 Task: Add Sprouts Strawberry Fruit Spread to the cart.
Action: Mouse moved to (22, 94)
Screenshot: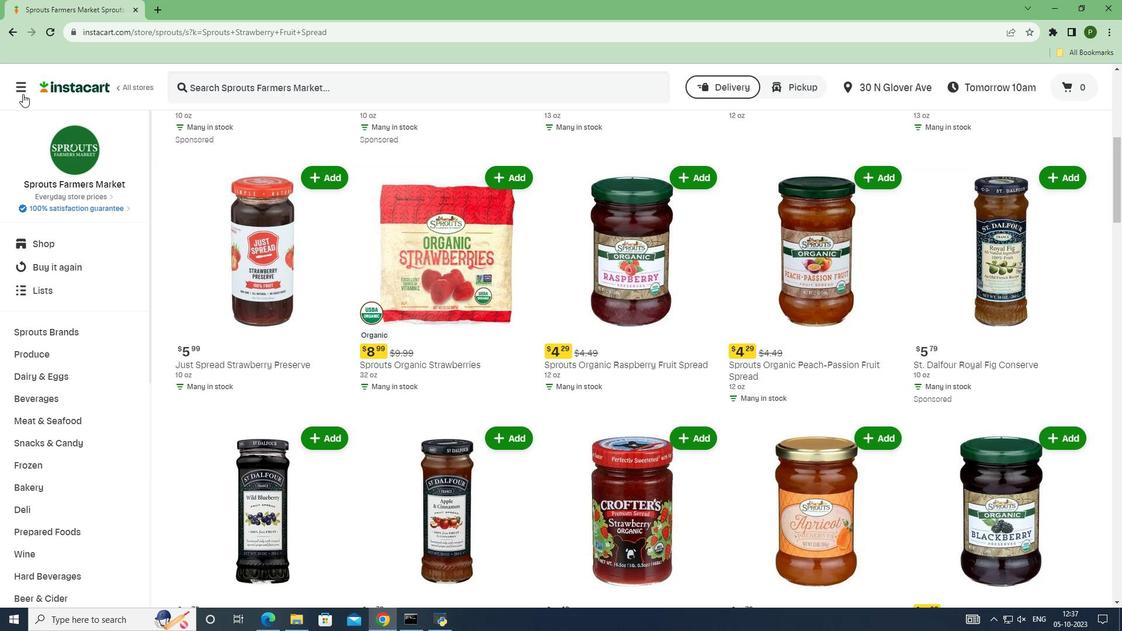 
Action: Mouse pressed left at (22, 94)
Screenshot: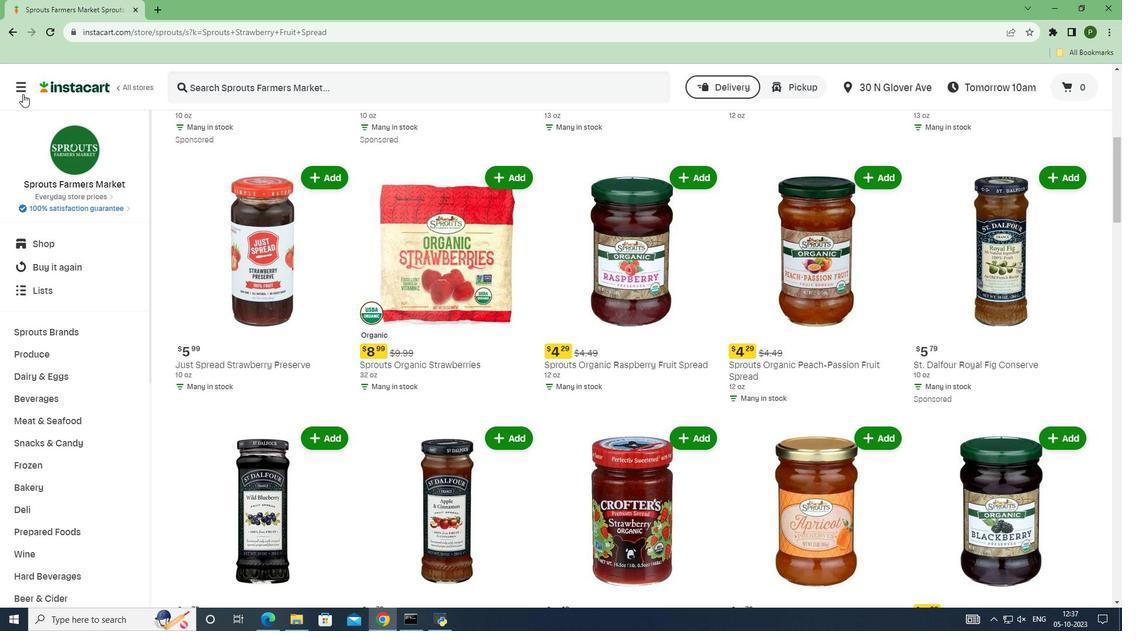 
Action: Mouse moved to (23, 175)
Screenshot: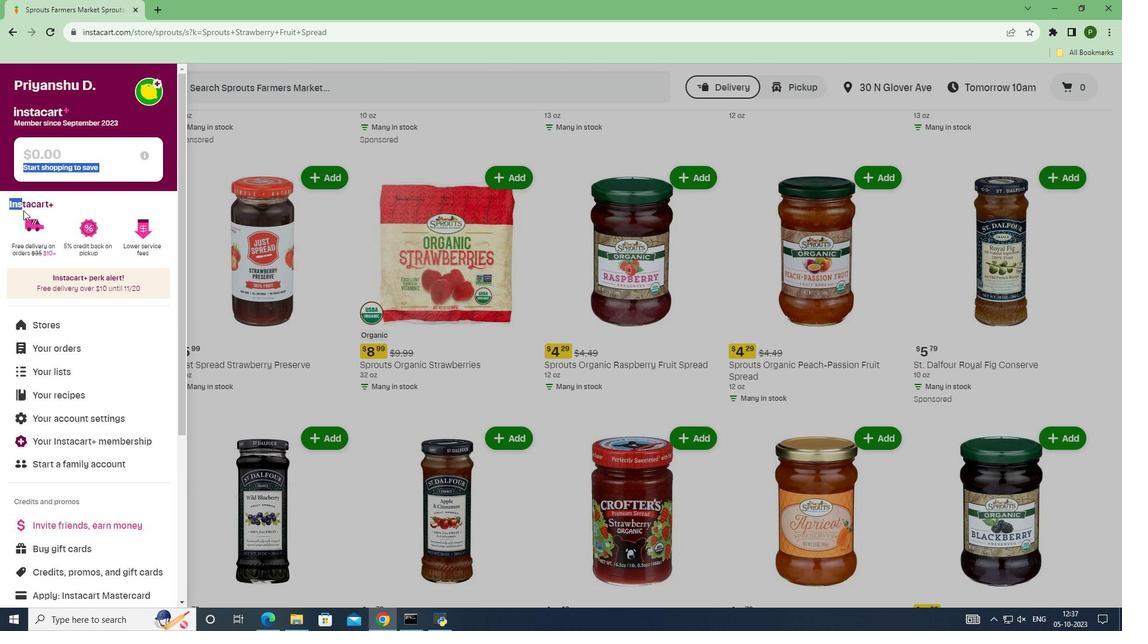 
Action: Mouse pressed left at (23, 175)
Screenshot: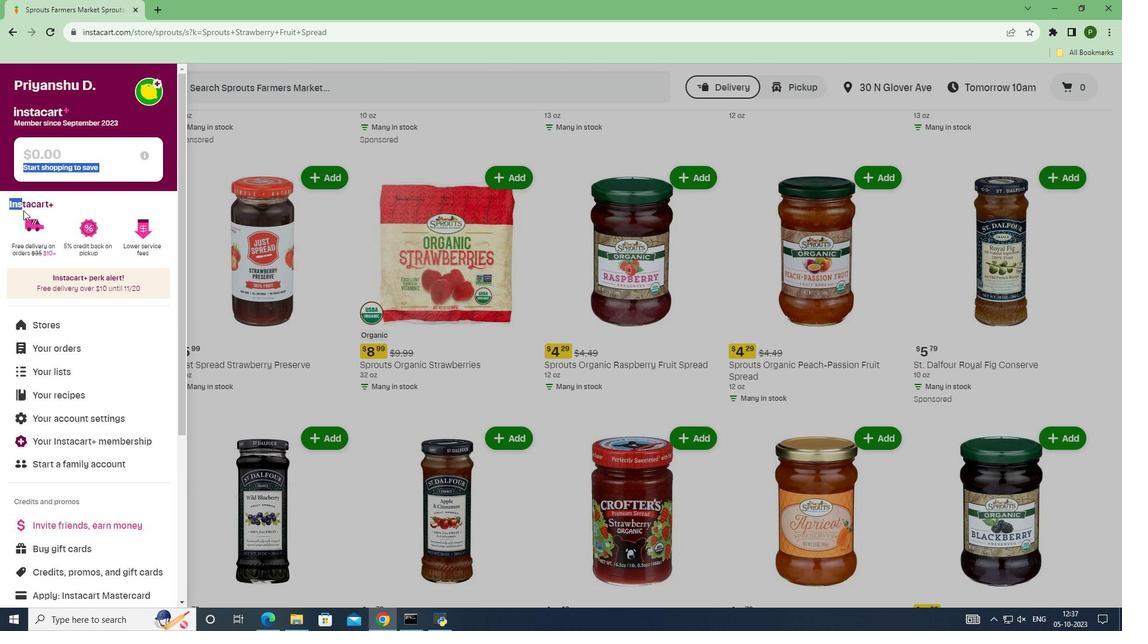 
Action: Mouse moved to (22, 324)
Screenshot: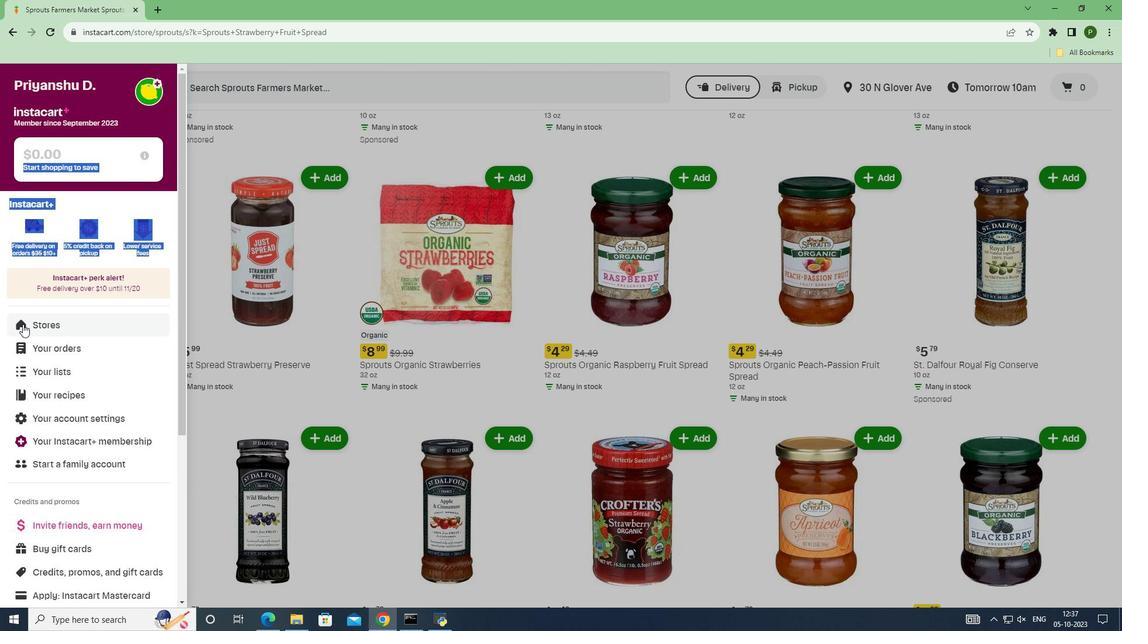 
Action: Mouse pressed left at (22, 324)
Screenshot: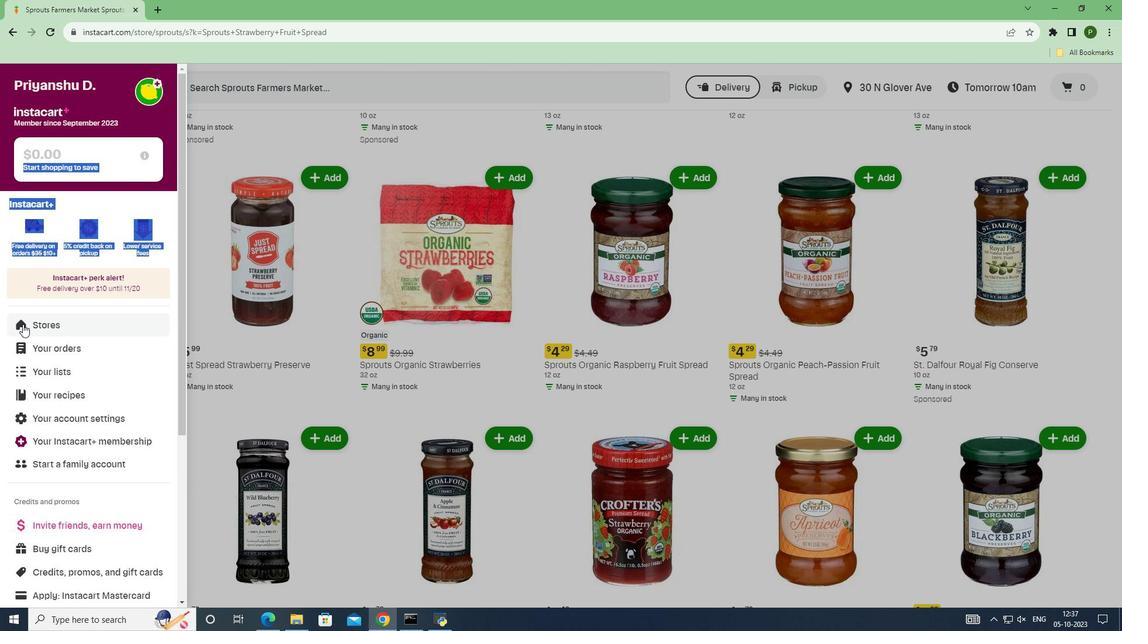 
Action: Mouse moved to (266, 142)
Screenshot: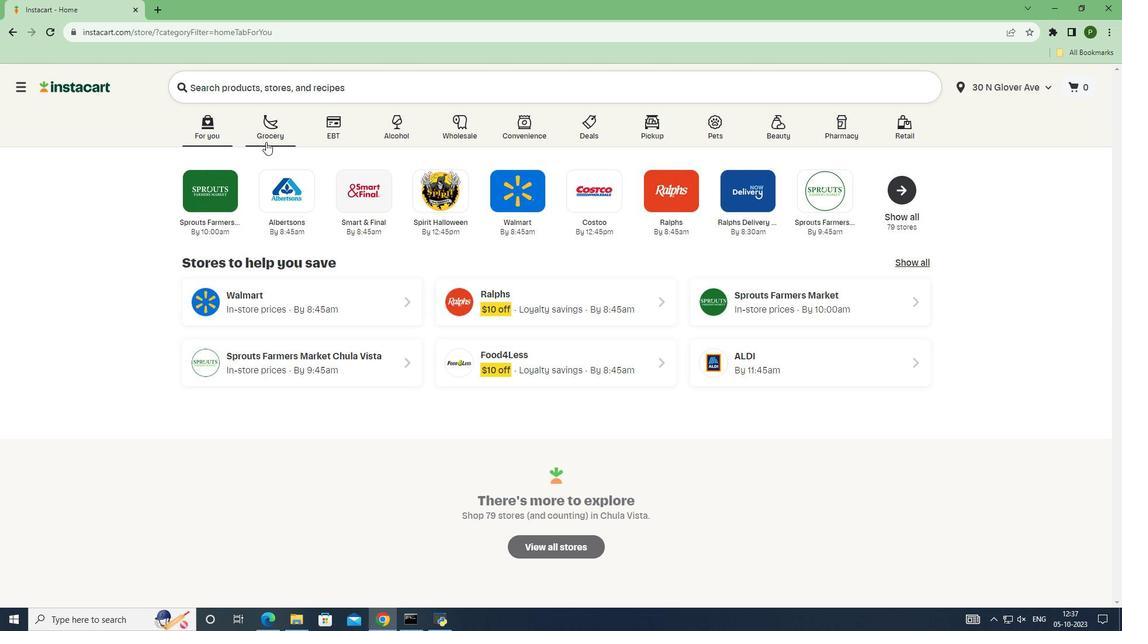 
Action: Mouse pressed left at (266, 142)
Screenshot: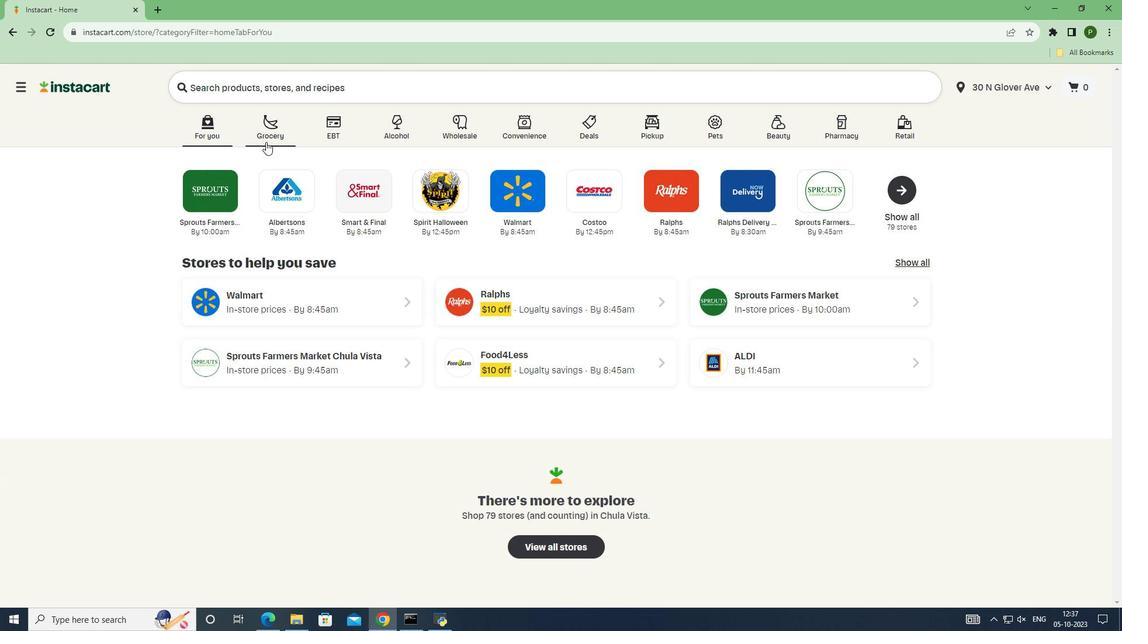 
Action: Mouse moved to (704, 262)
Screenshot: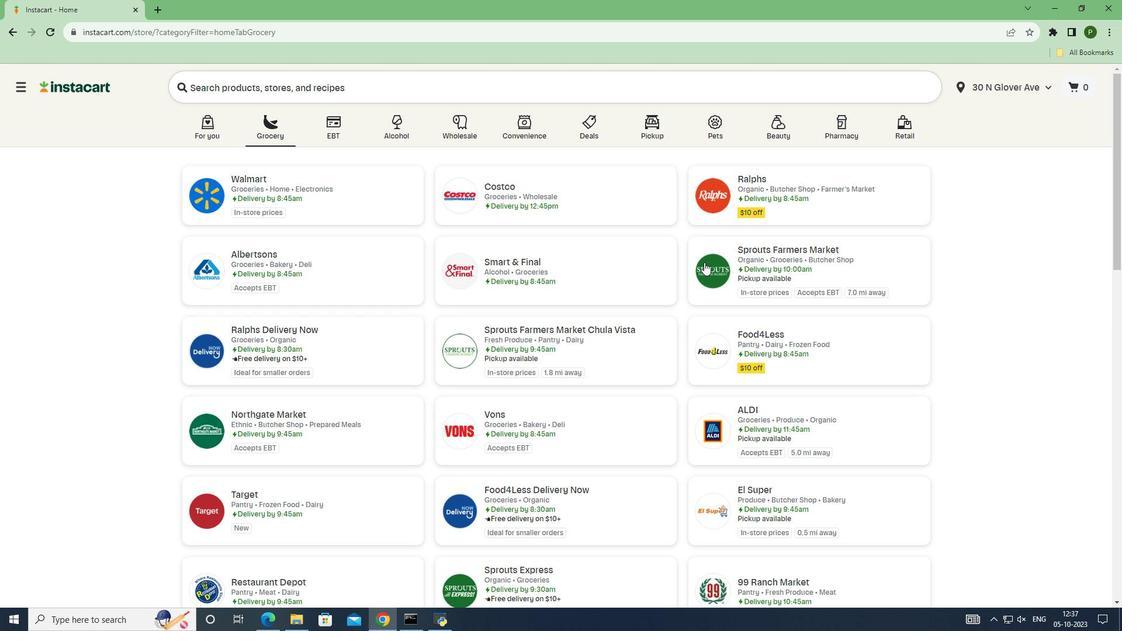 
Action: Mouse pressed left at (704, 262)
Screenshot: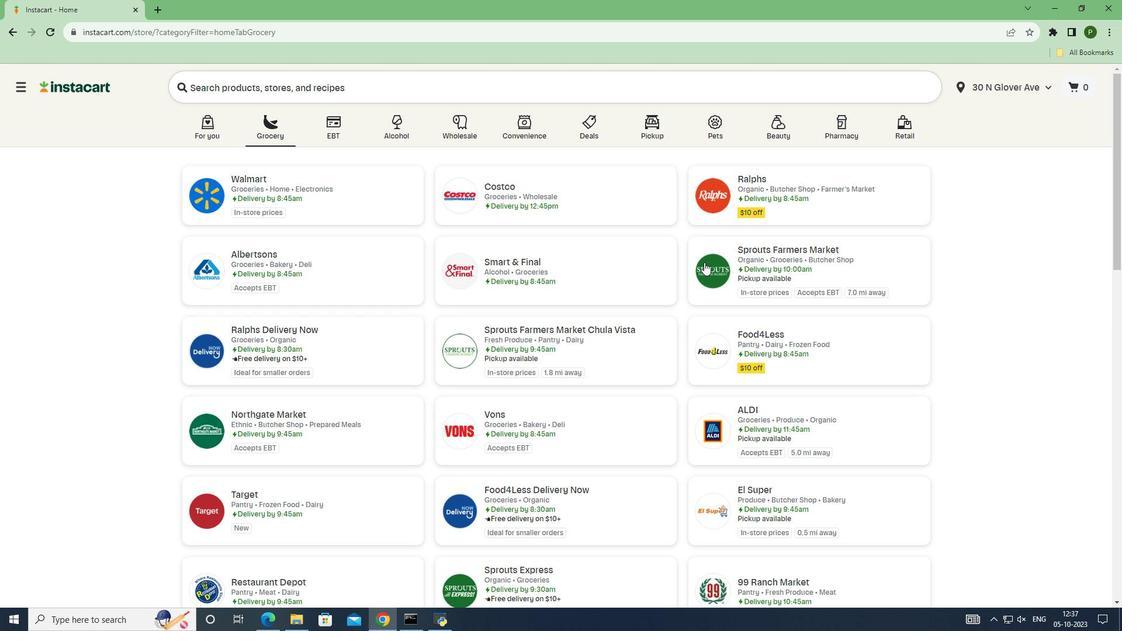 
Action: Mouse moved to (80, 333)
Screenshot: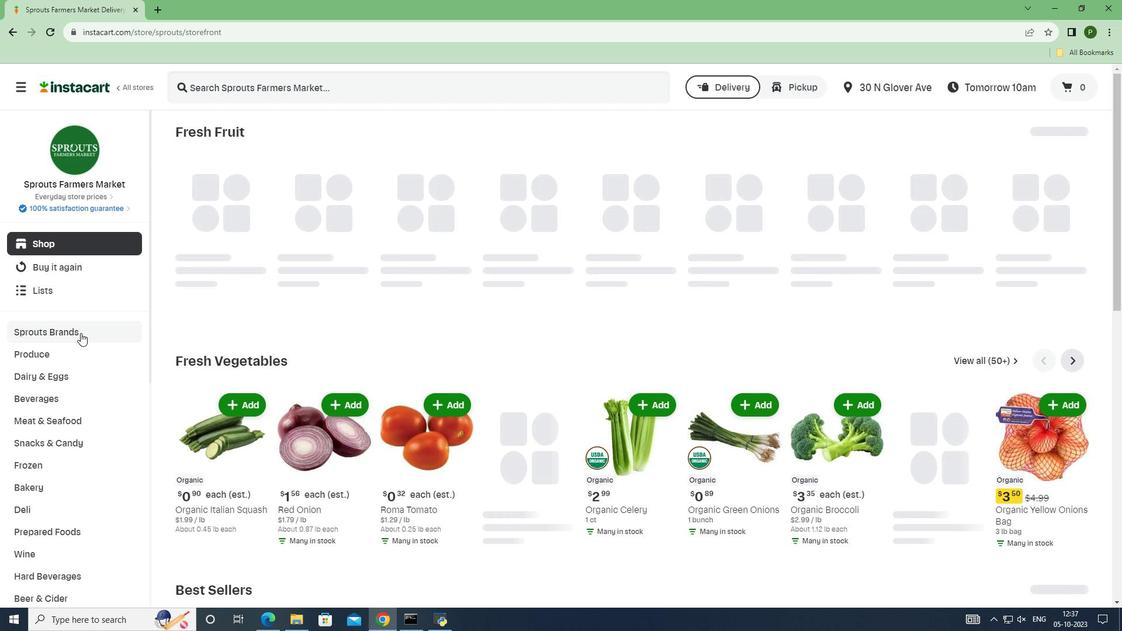 
Action: Mouse pressed left at (80, 333)
Screenshot: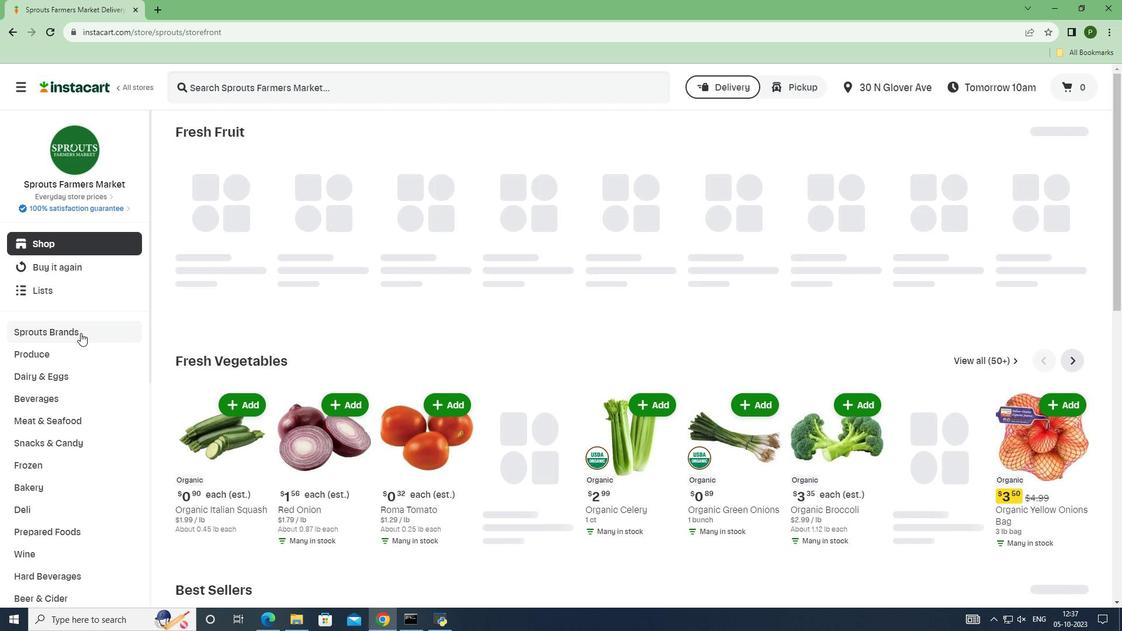 
Action: Mouse pressed left at (80, 333)
Screenshot: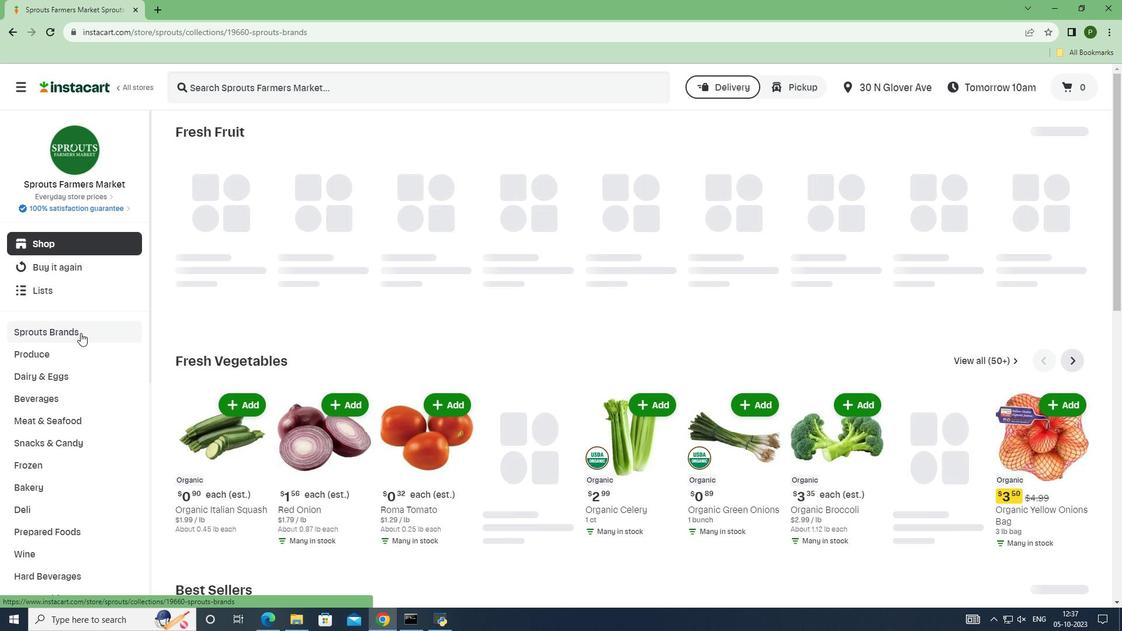 
Action: Mouse moved to (61, 420)
Screenshot: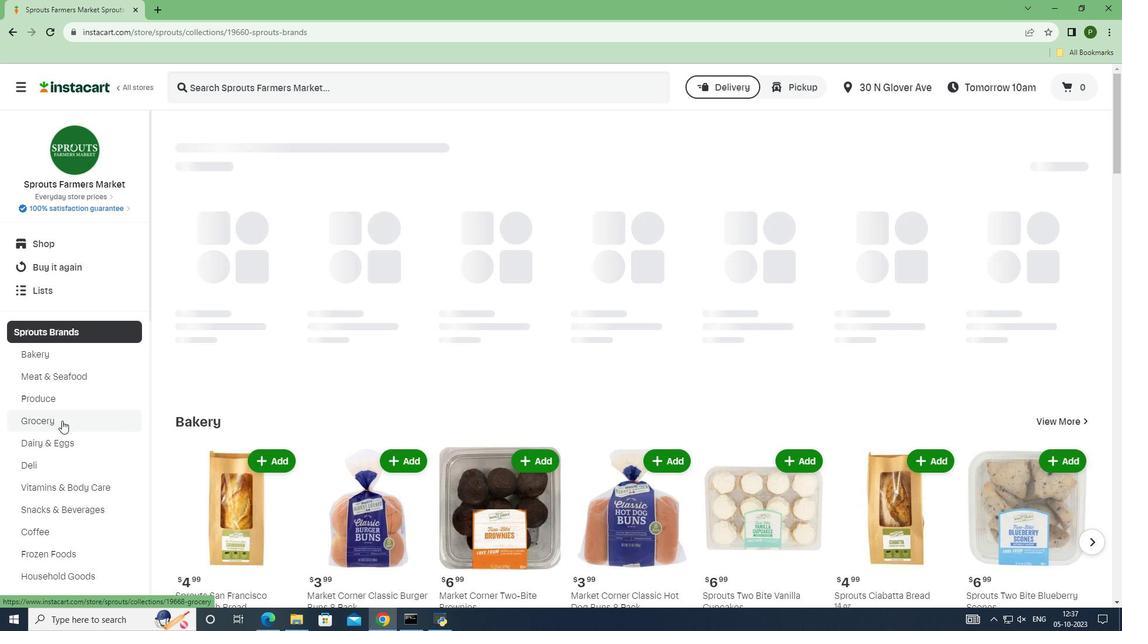 
Action: Mouse pressed left at (61, 420)
Screenshot: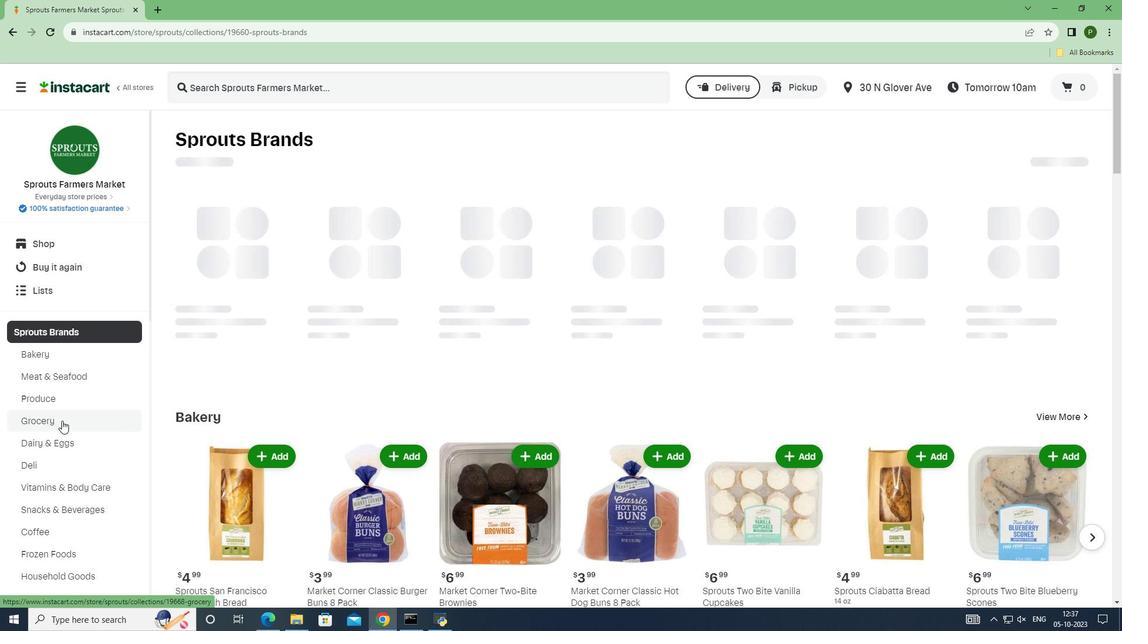 
Action: Mouse moved to (231, 260)
Screenshot: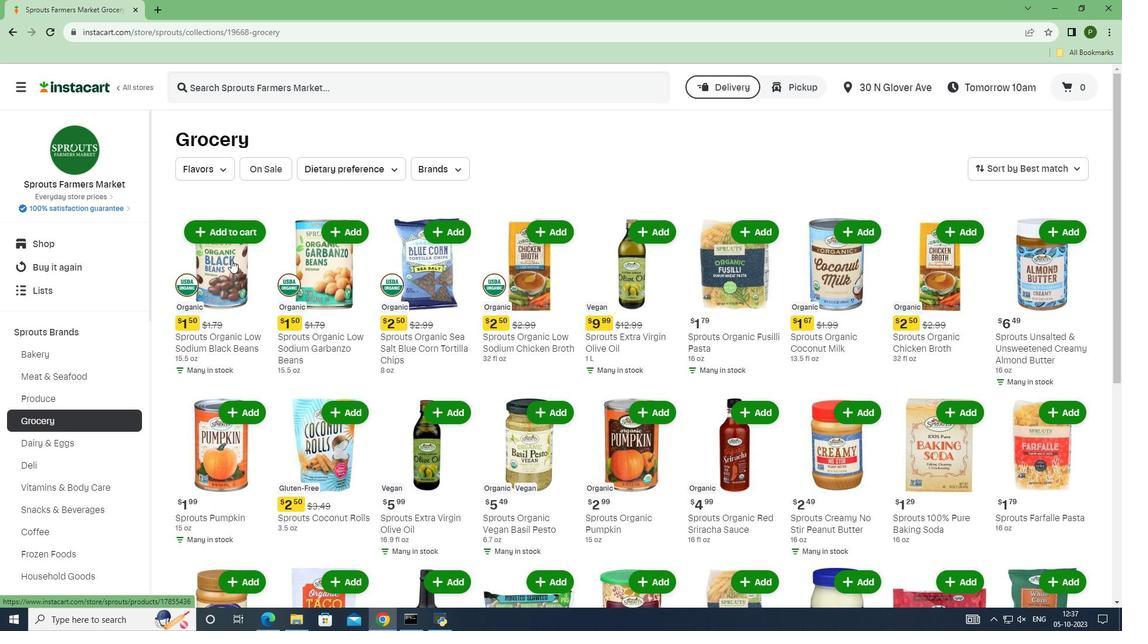 
Action: Mouse scrolled (231, 259) with delta (0, 0)
Screenshot: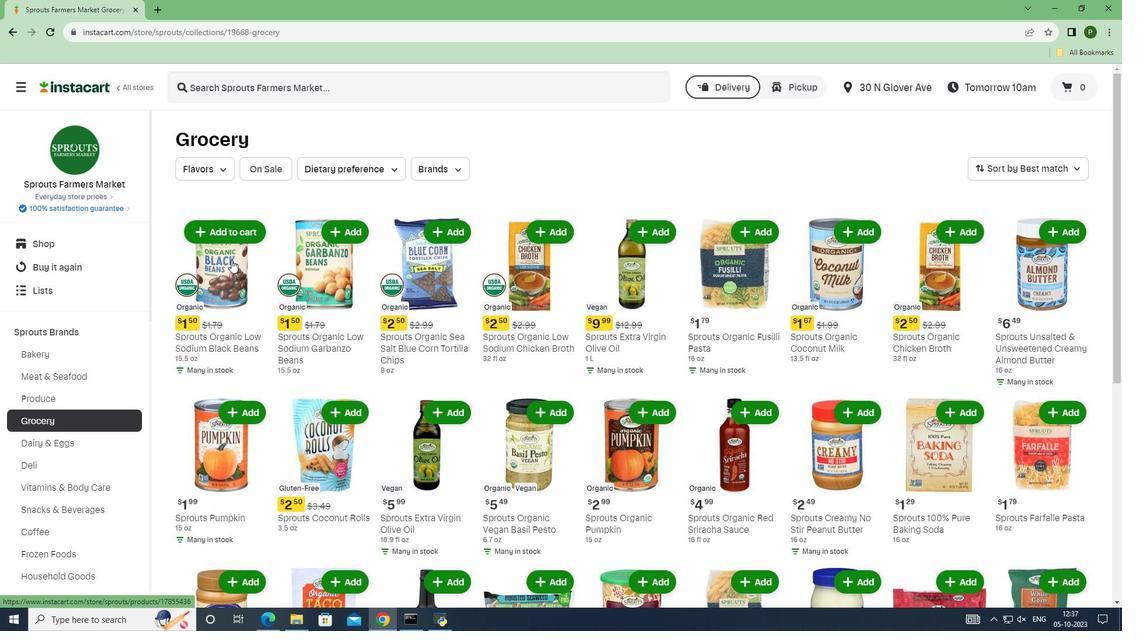 
Action: Mouse scrolled (231, 259) with delta (0, 0)
Screenshot: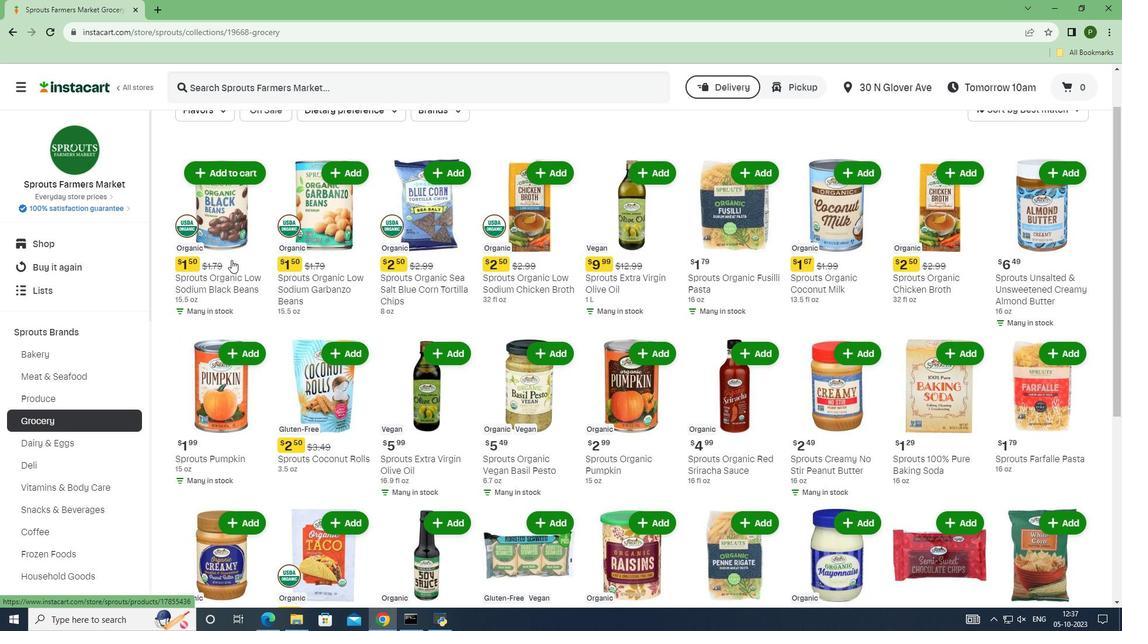 
Action: Mouse scrolled (231, 259) with delta (0, 0)
Screenshot: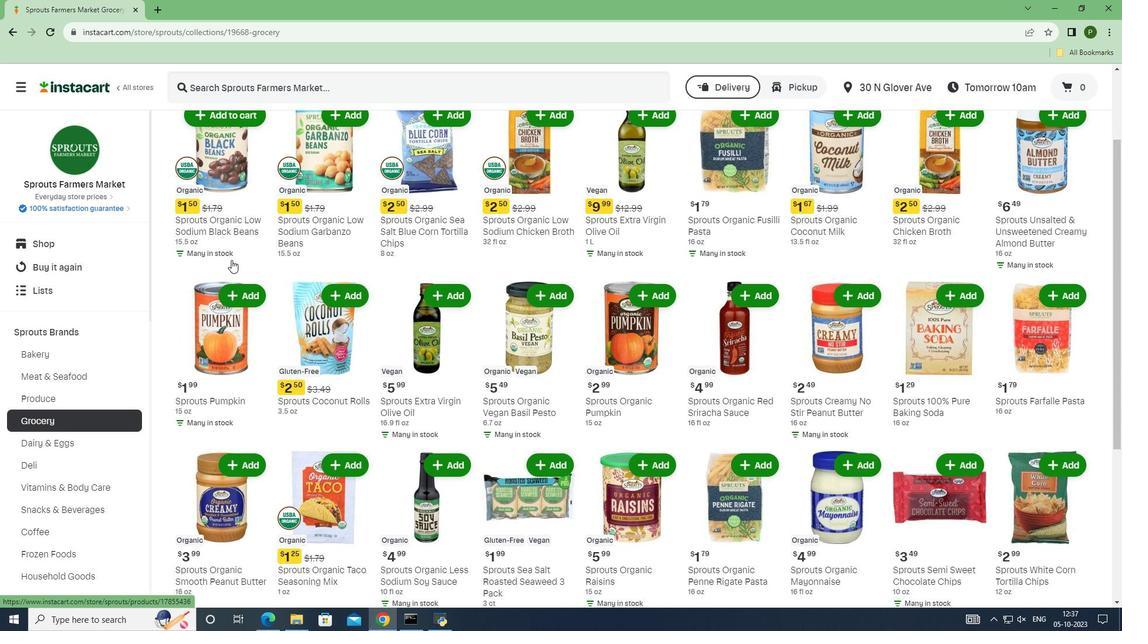 
Action: Mouse scrolled (231, 259) with delta (0, 0)
Screenshot: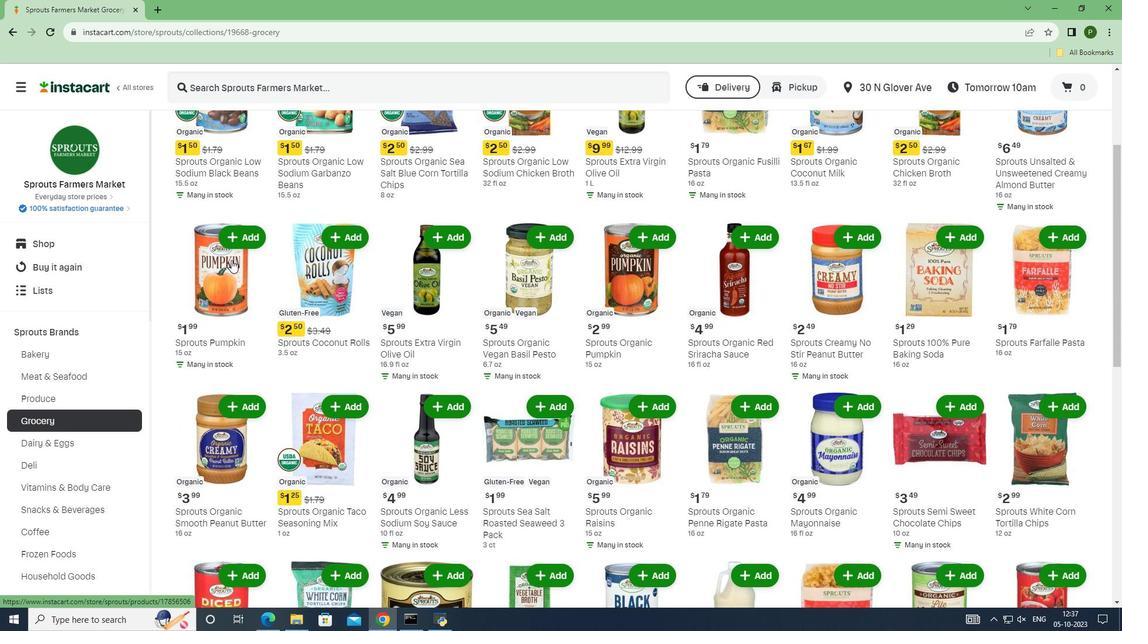 
Action: Mouse scrolled (231, 259) with delta (0, 0)
Screenshot: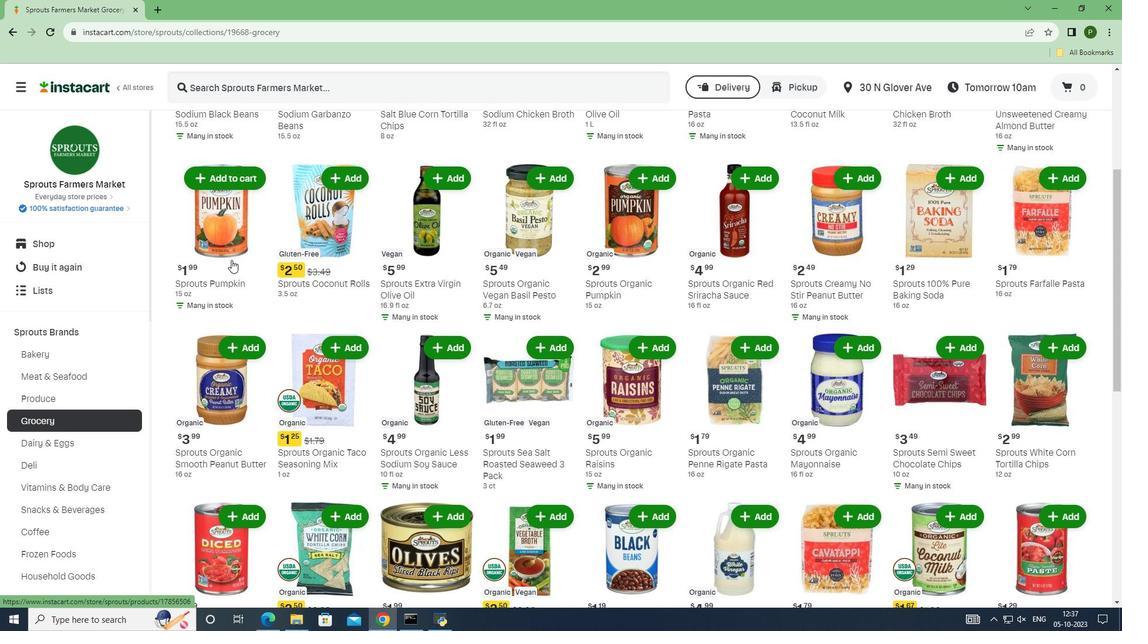 
Action: Mouse scrolled (231, 259) with delta (0, 0)
Screenshot: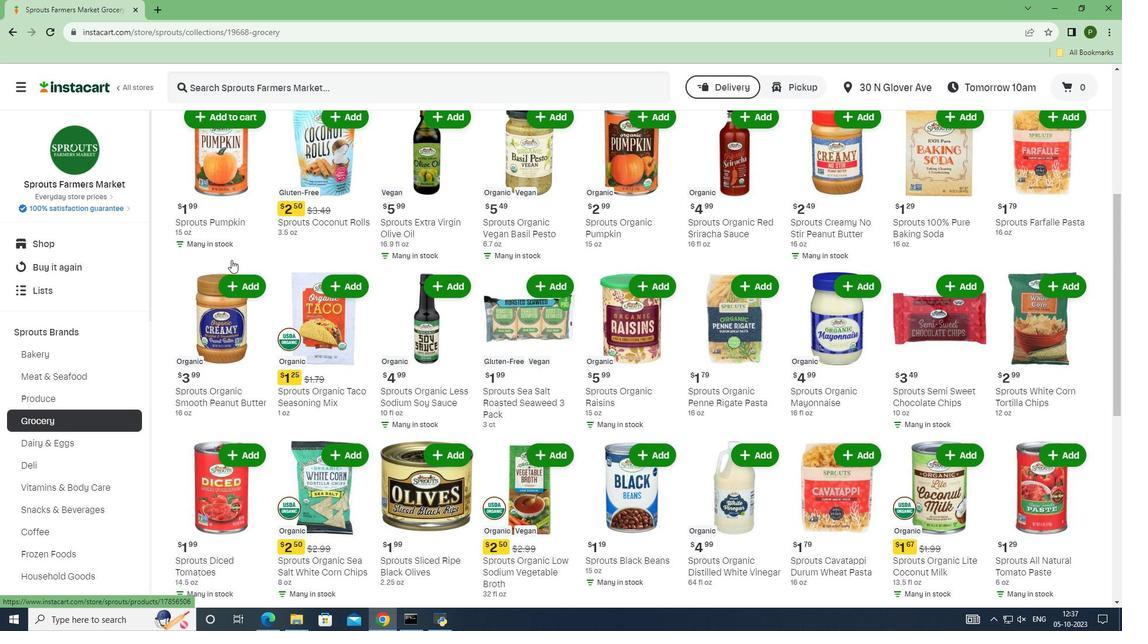 
Action: Mouse scrolled (231, 259) with delta (0, 0)
Screenshot: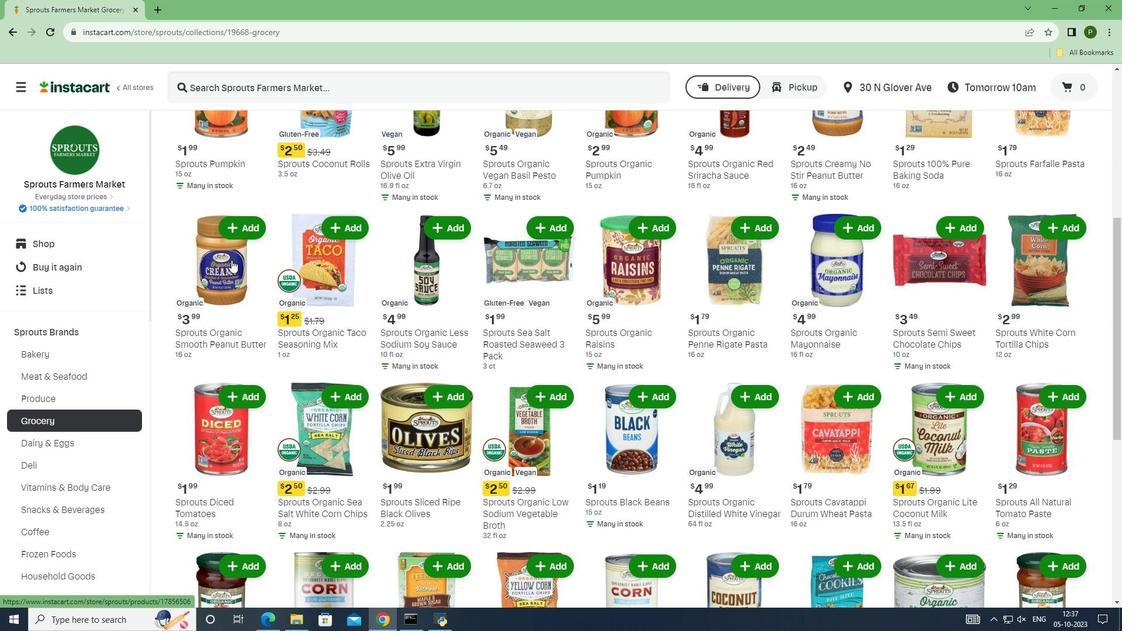 
Action: Mouse scrolled (231, 259) with delta (0, 0)
Screenshot: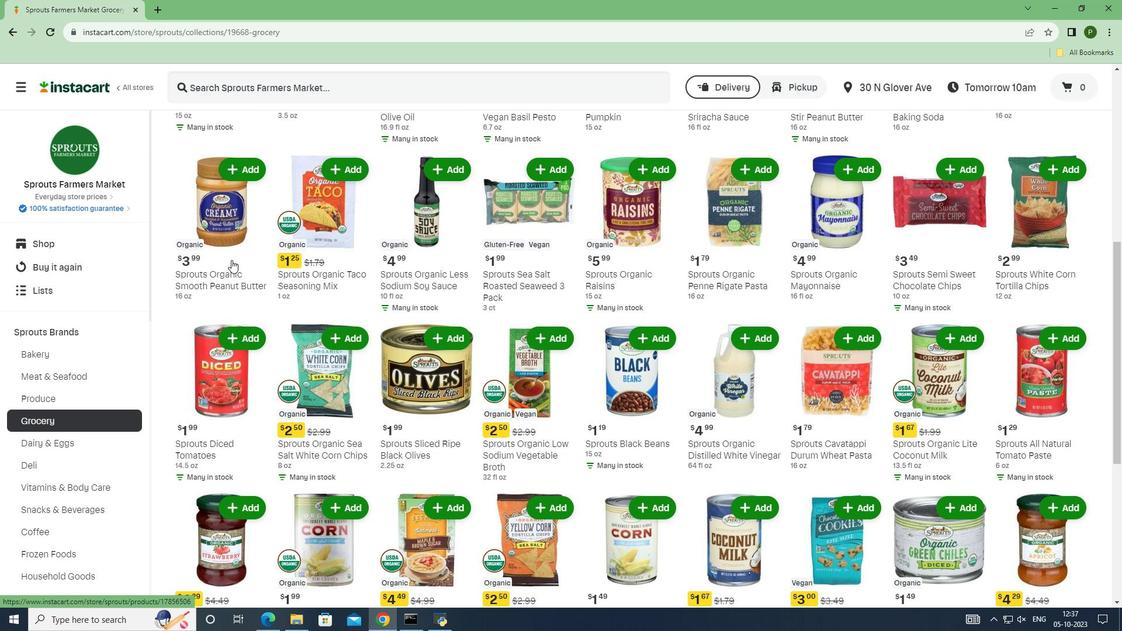 
Action: Mouse scrolled (231, 259) with delta (0, 0)
Screenshot: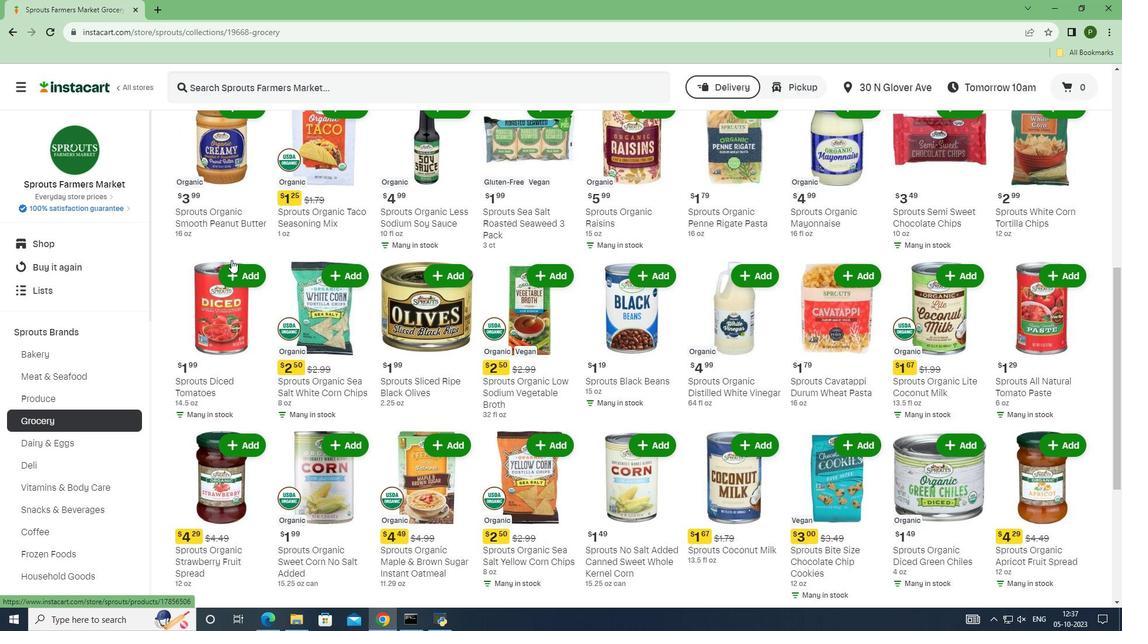 
Action: Mouse scrolled (231, 259) with delta (0, 0)
Screenshot: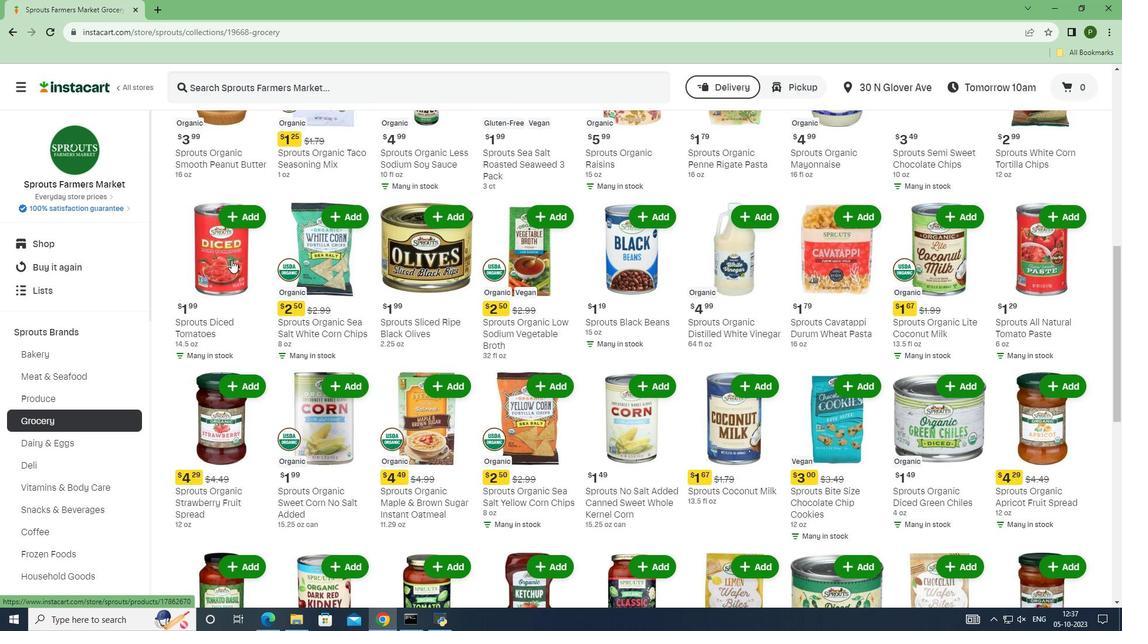 
Action: Mouse scrolled (231, 259) with delta (0, 0)
Screenshot: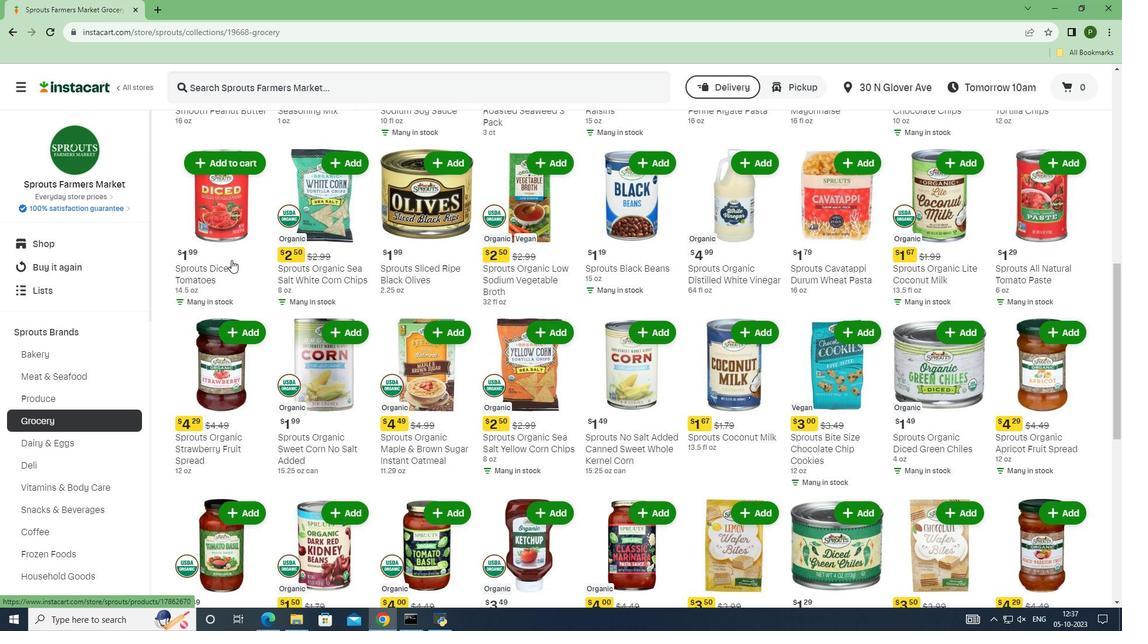 
Action: Mouse scrolled (231, 259) with delta (0, 0)
Screenshot: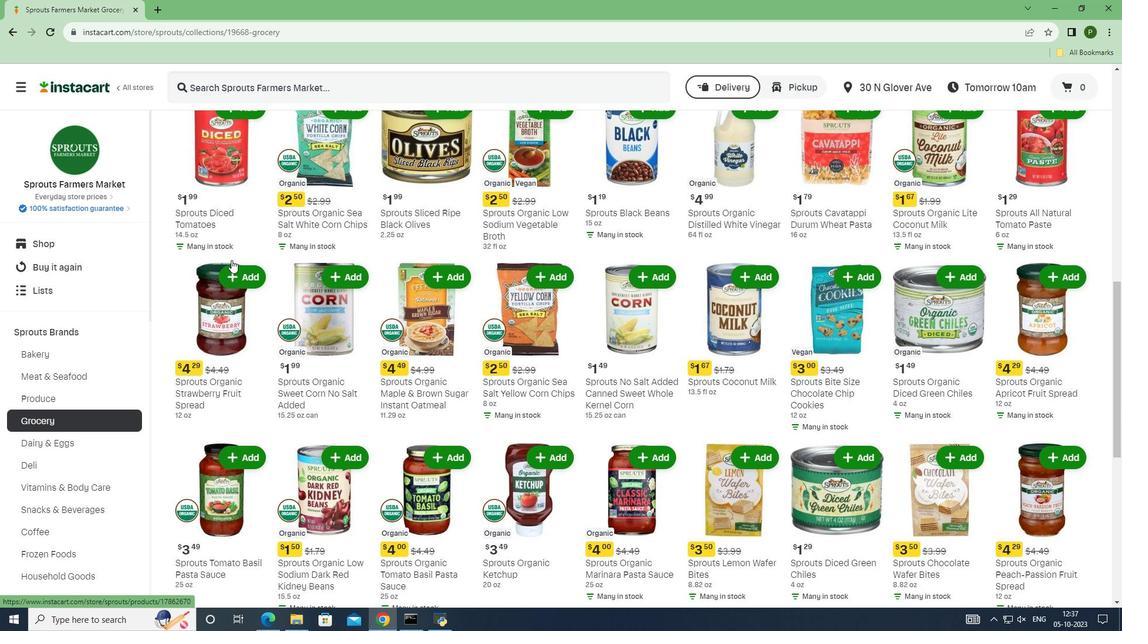 
Action: Mouse scrolled (231, 259) with delta (0, 0)
Screenshot: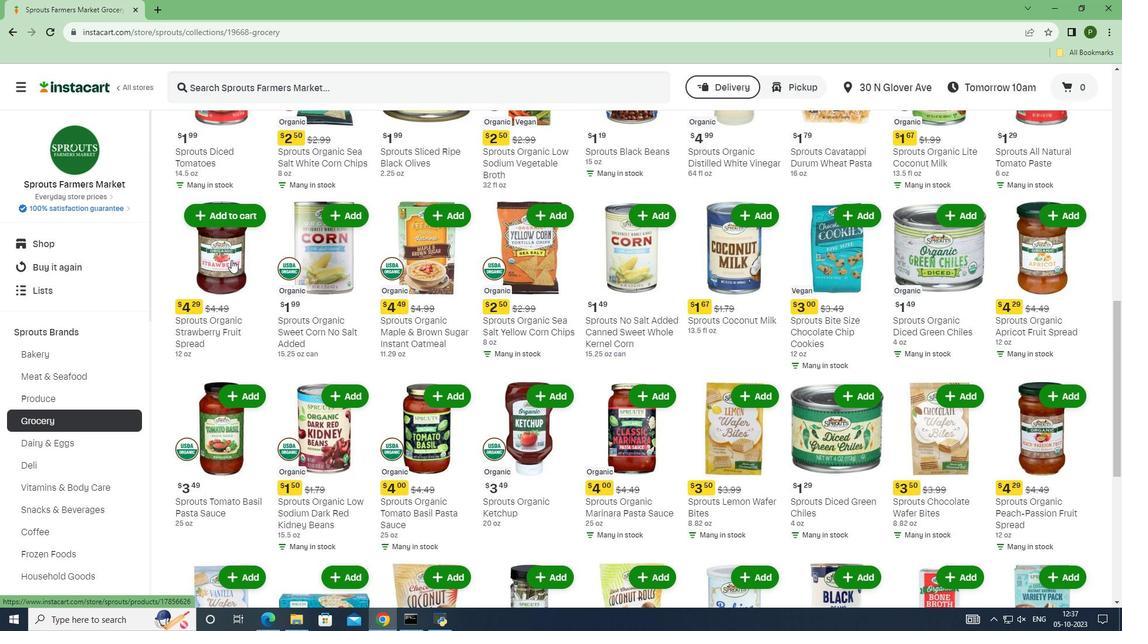 
Action: Mouse scrolled (231, 259) with delta (0, 0)
Screenshot: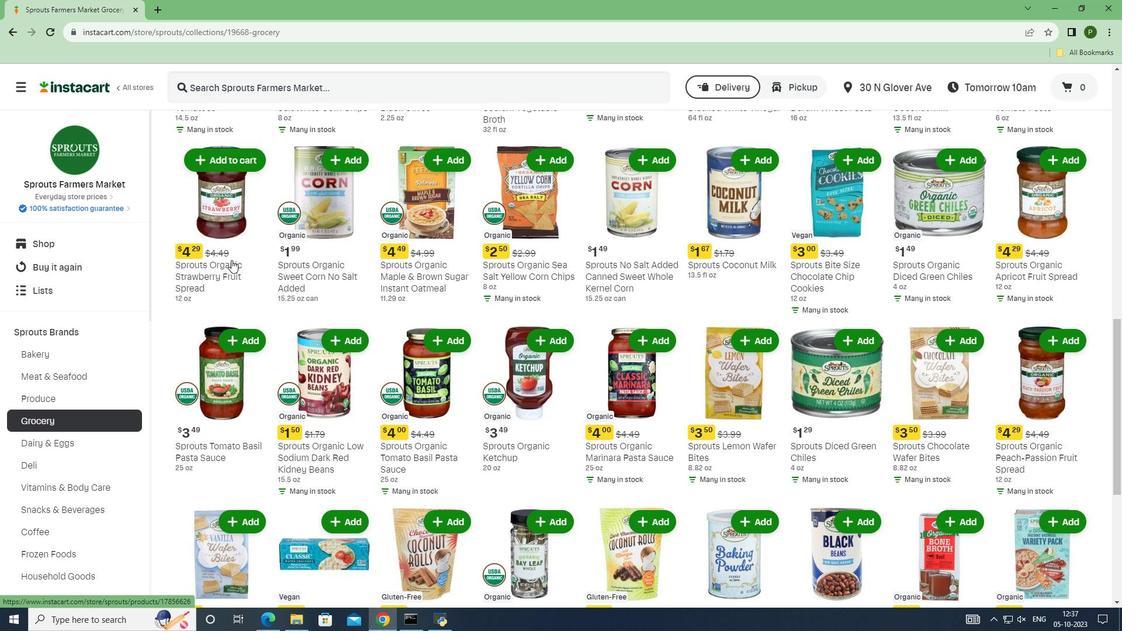 
Action: Mouse scrolled (231, 259) with delta (0, 0)
Screenshot: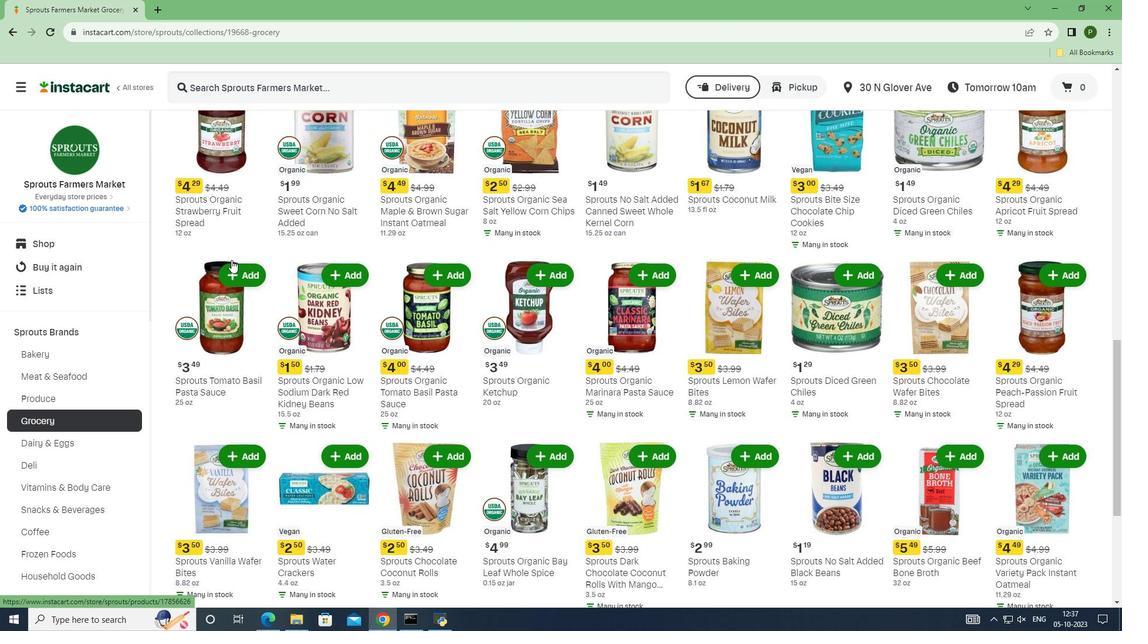 
Action: Mouse scrolled (231, 259) with delta (0, 0)
Screenshot: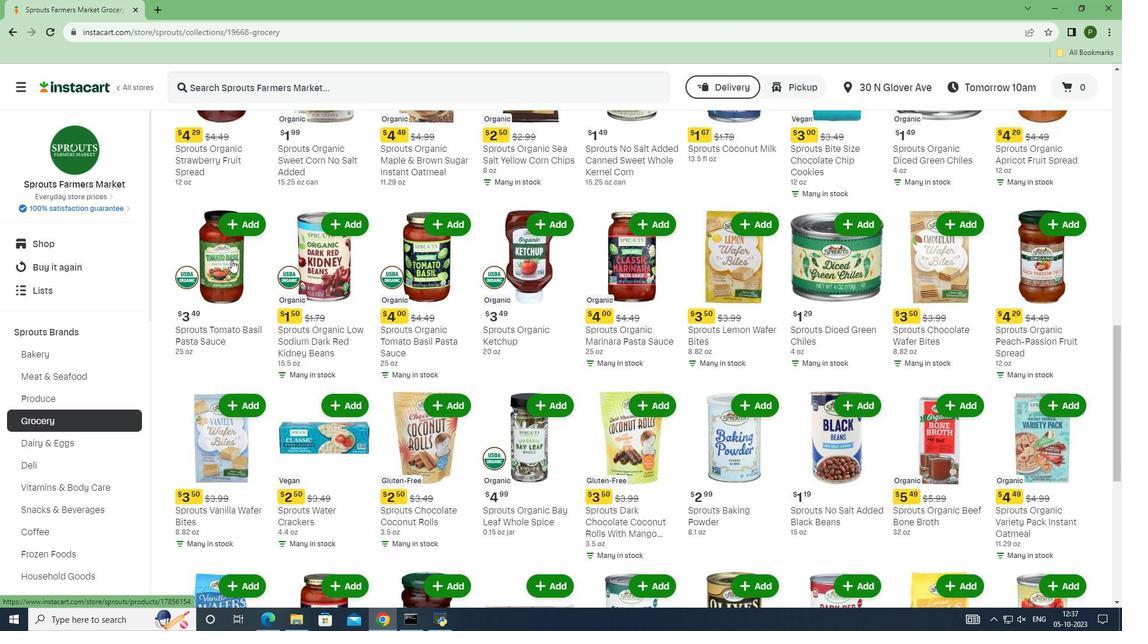 
Action: Mouse scrolled (231, 259) with delta (0, 0)
Screenshot: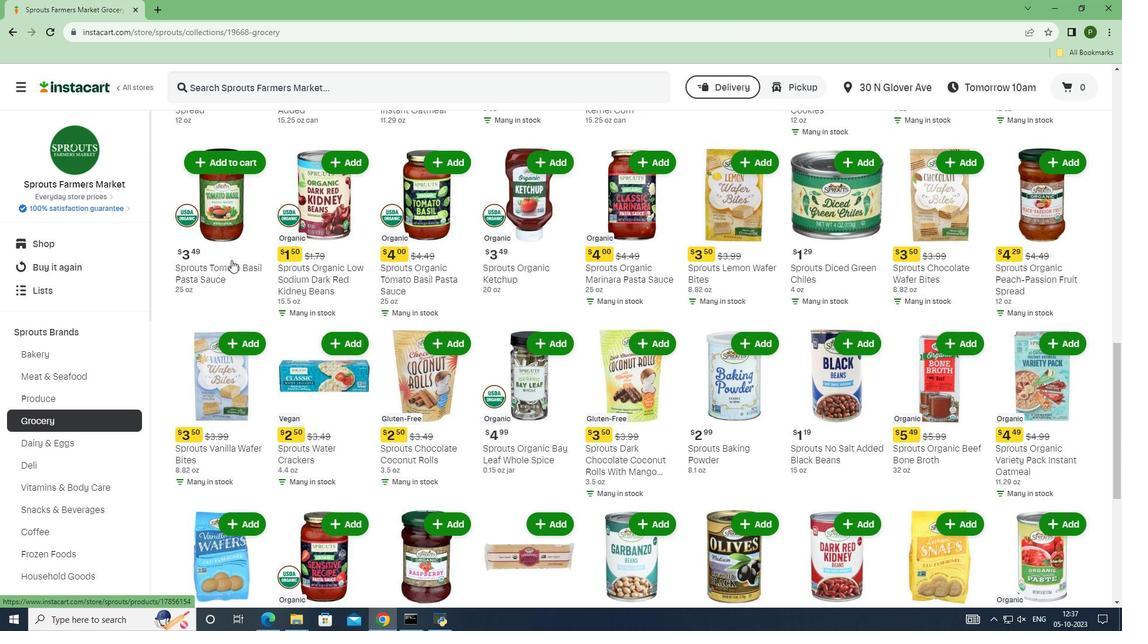 
Action: Mouse scrolled (231, 259) with delta (0, 0)
Screenshot: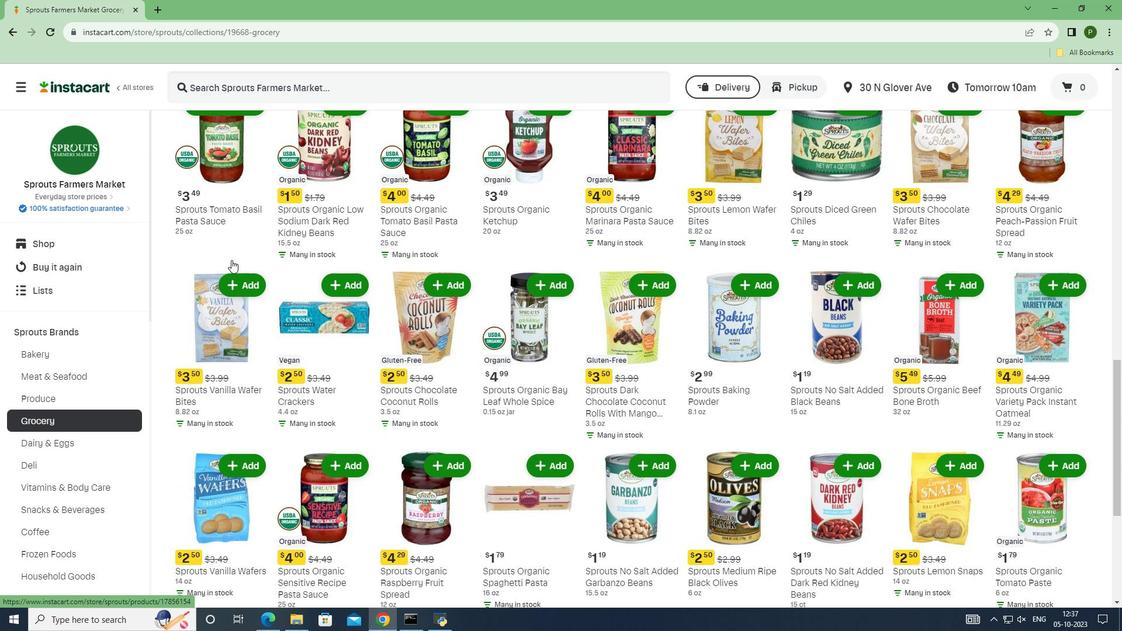 
Action: Mouse scrolled (231, 259) with delta (0, 0)
Screenshot: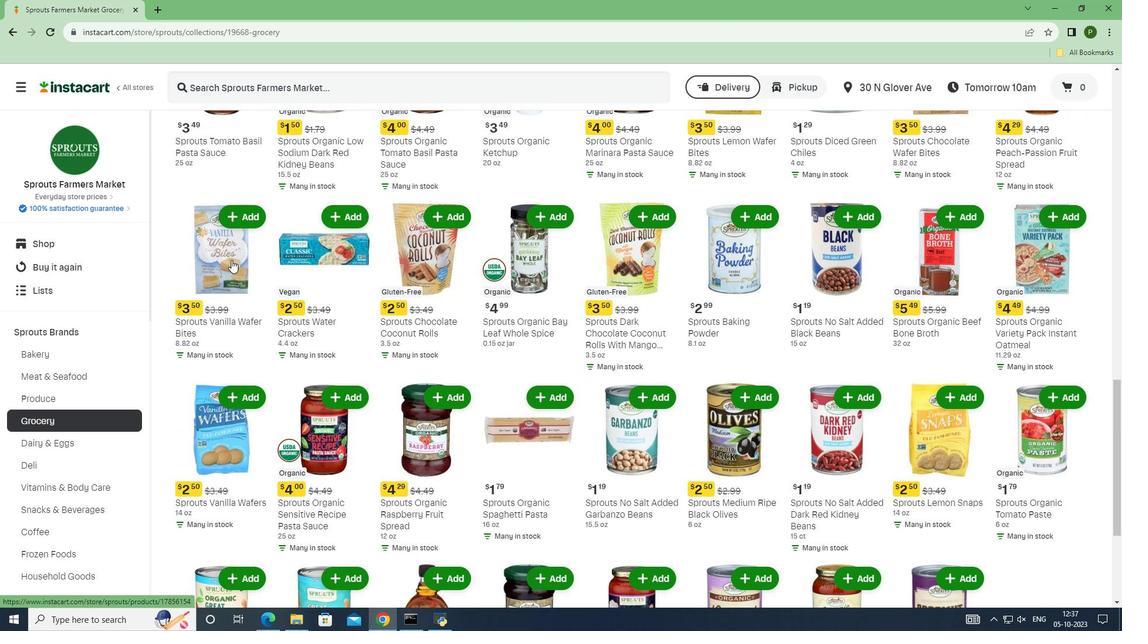 
Action: Mouse scrolled (231, 259) with delta (0, 0)
Screenshot: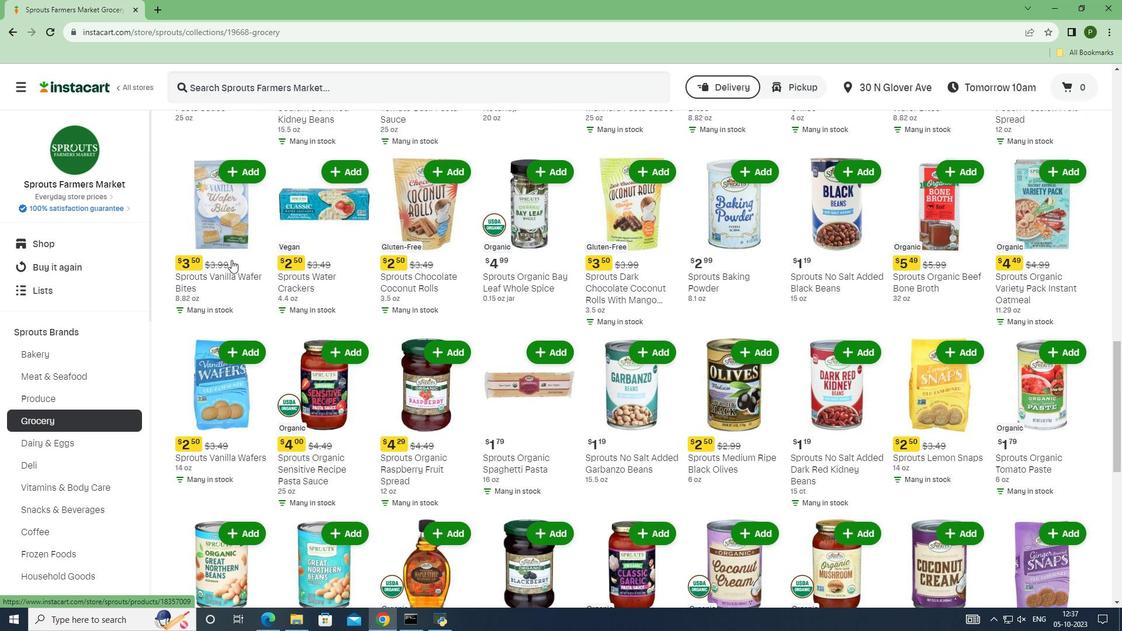 
Action: Mouse scrolled (231, 259) with delta (0, 0)
Screenshot: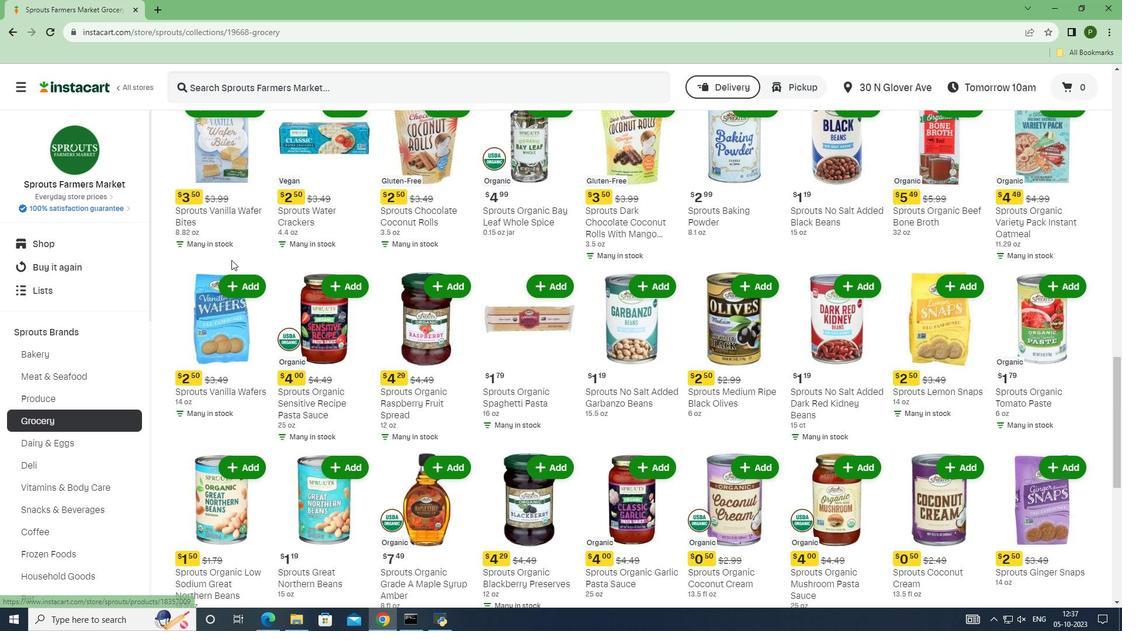 
Action: Mouse scrolled (231, 259) with delta (0, 0)
Screenshot: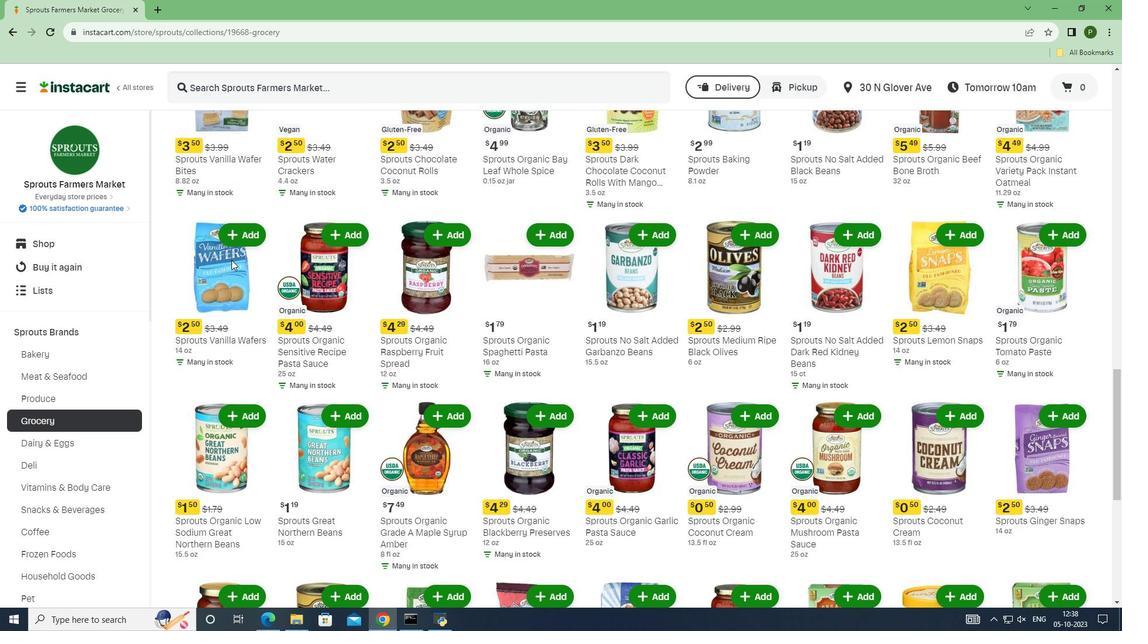 
Action: Mouse scrolled (231, 259) with delta (0, 0)
Screenshot: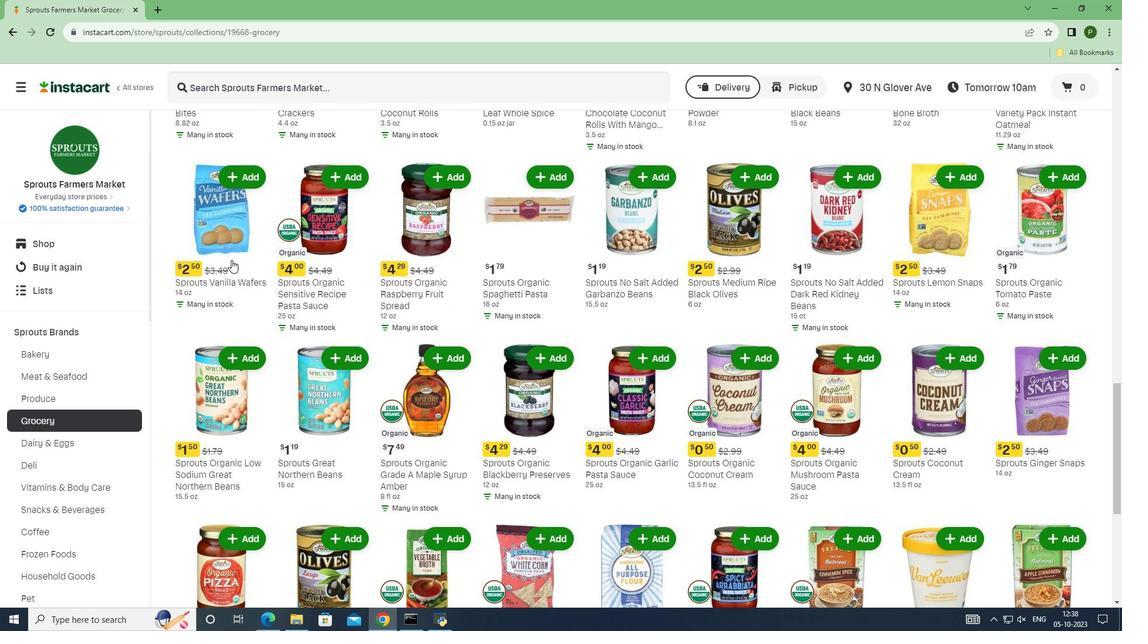 
Action: Mouse scrolled (231, 259) with delta (0, 0)
Screenshot: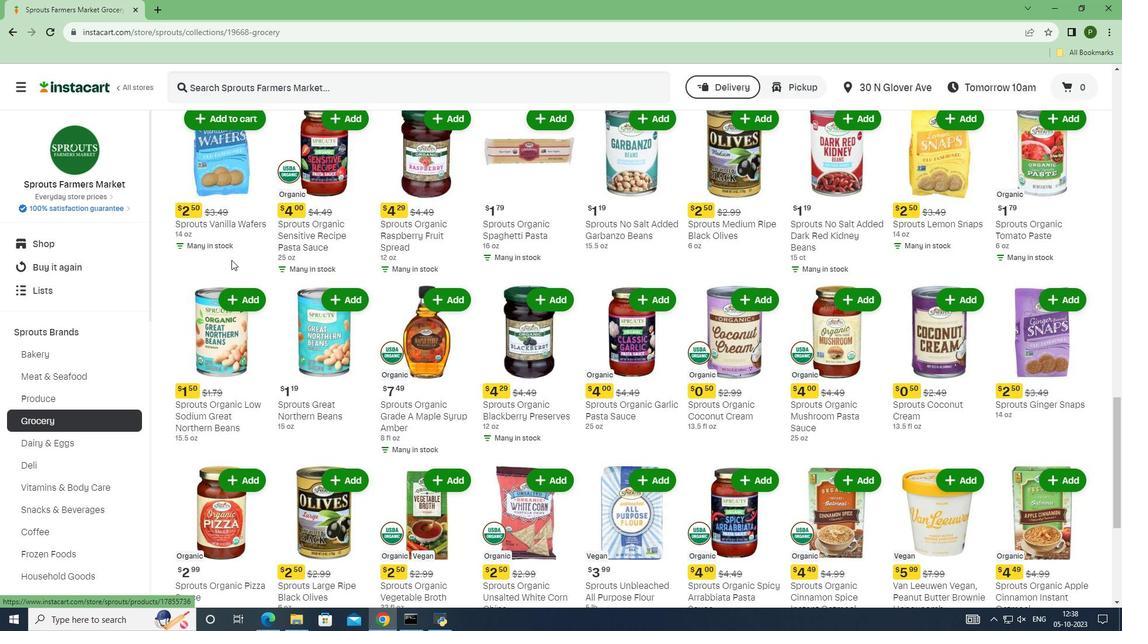 
Action: Mouse scrolled (231, 259) with delta (0, 0)
Screenshot: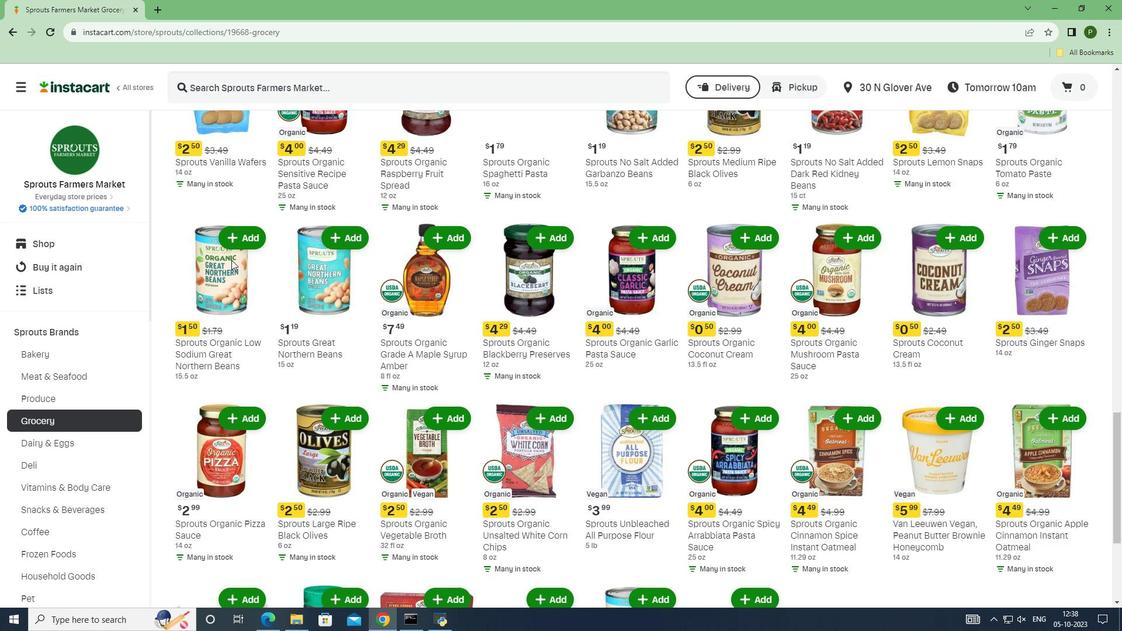 
Action: Mouse scrolled (231, 259) with delta (0, 0)
Screenshot: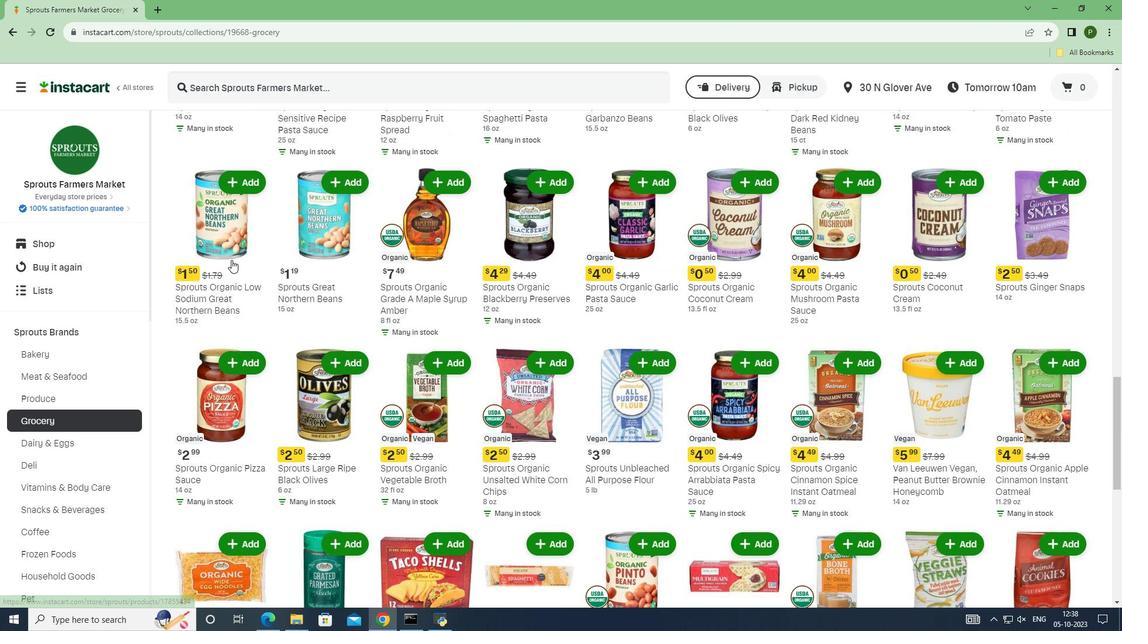 
Action: Mouse scrolled (231, 259) with delta (0, 0)
Screenshot: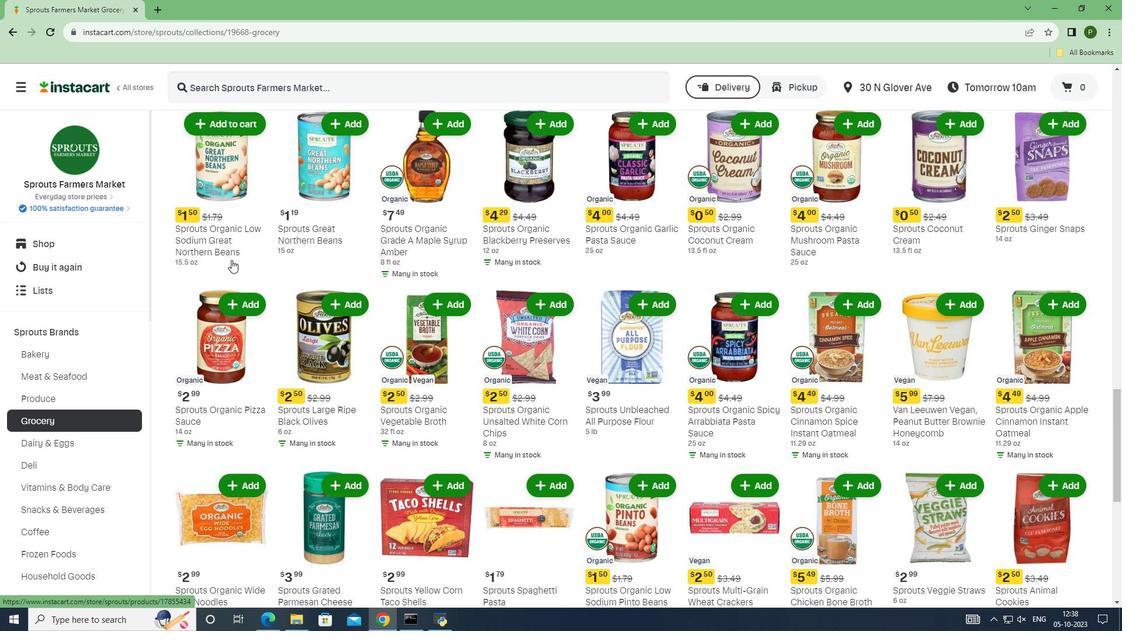 
Action: Mouse scrolled (231, 259) with delta (0, 0)
Screenshot: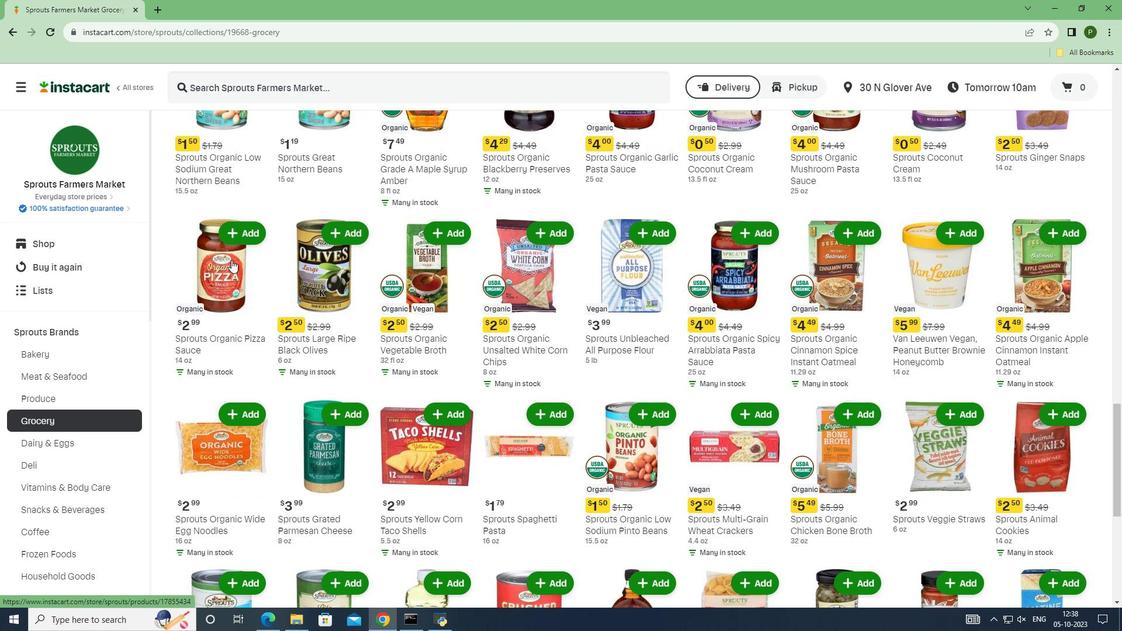 
Action: Mouse scrolled (231, 259) with delta (0, 0)
Screenshot: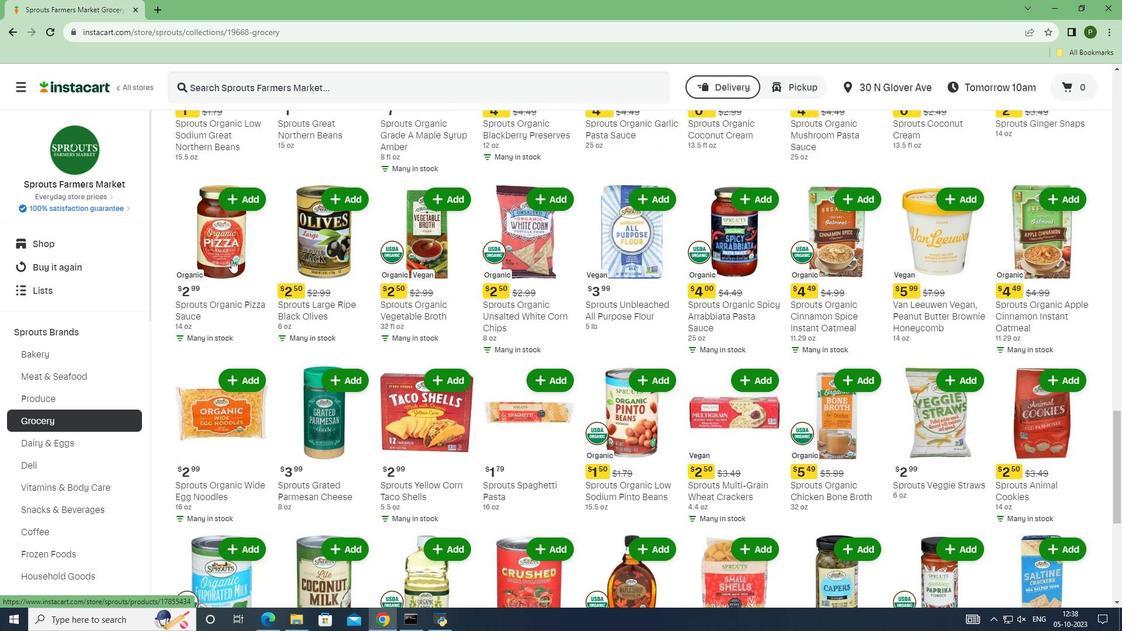 
Action: Mouse scrolled (231, 260) with delta (0, 0)
Screenshot: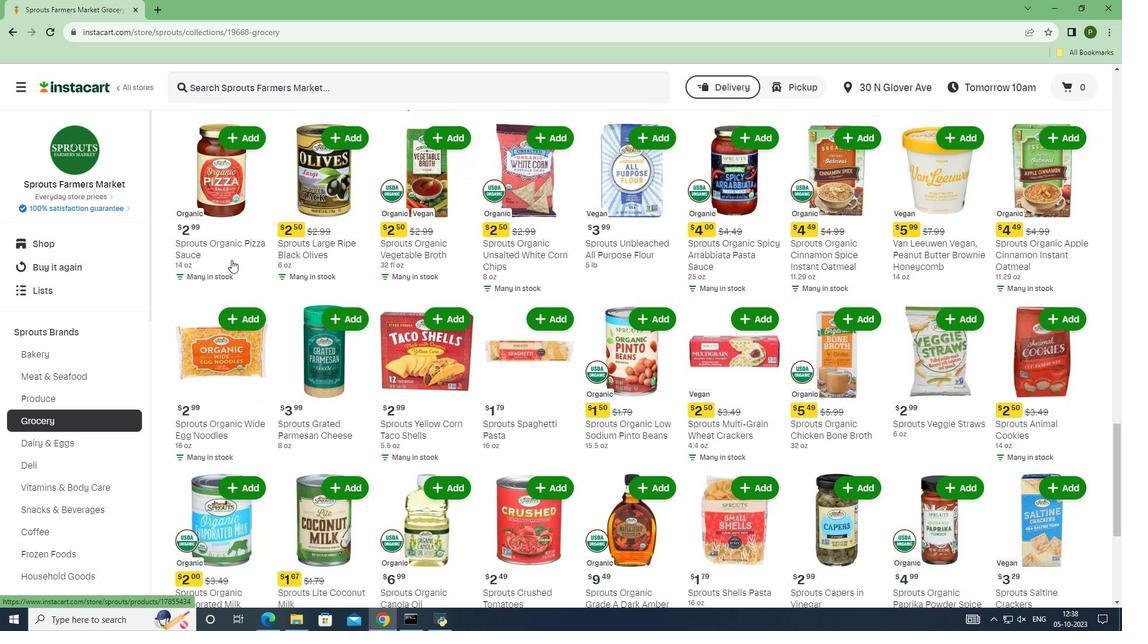 
Action: Mouse scrolled (231, 259) with delta (0, 0)
Screenshot: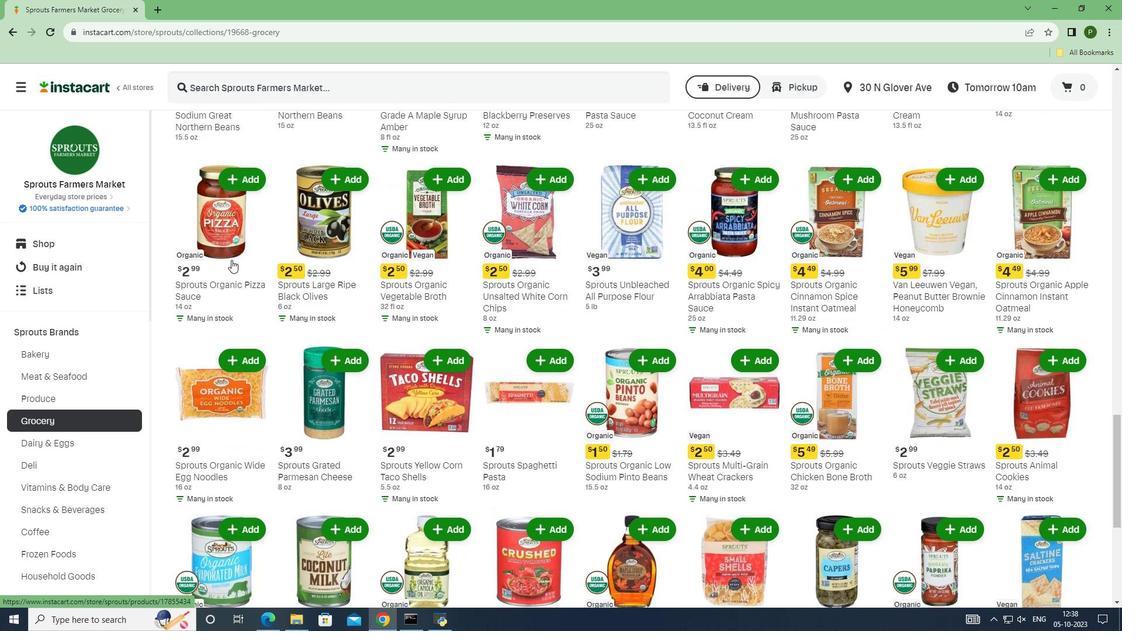 
Action: Mouse scrolled (231, 259) with delta (0, 0)
Screenshot: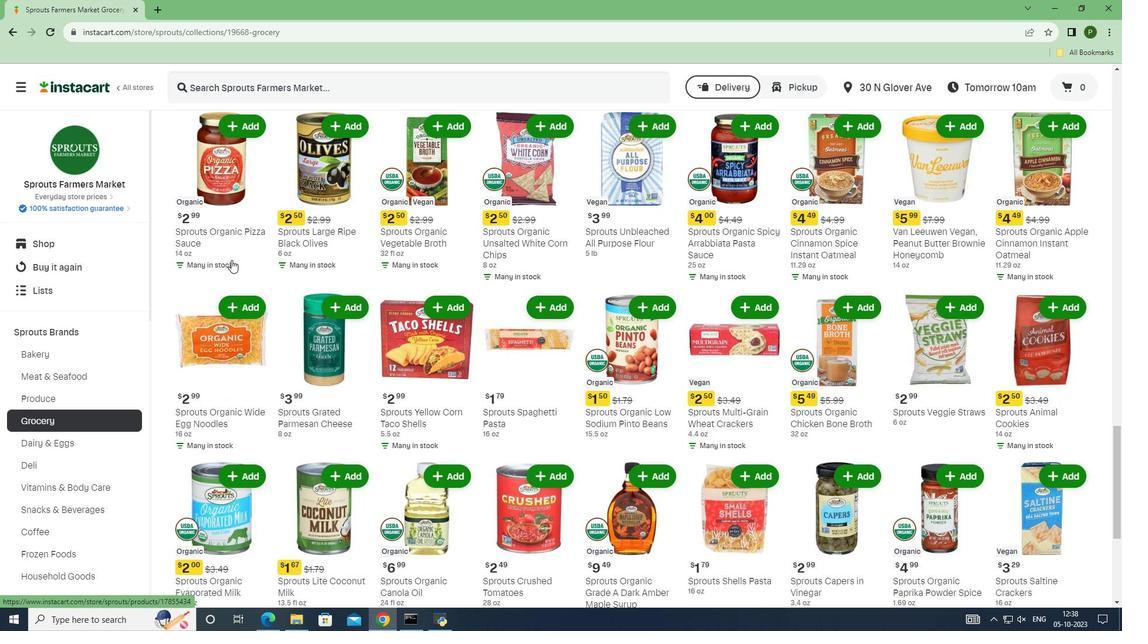 
Action: Mouse scrolled (231, 259) with delta (0, 0)
Screenshot: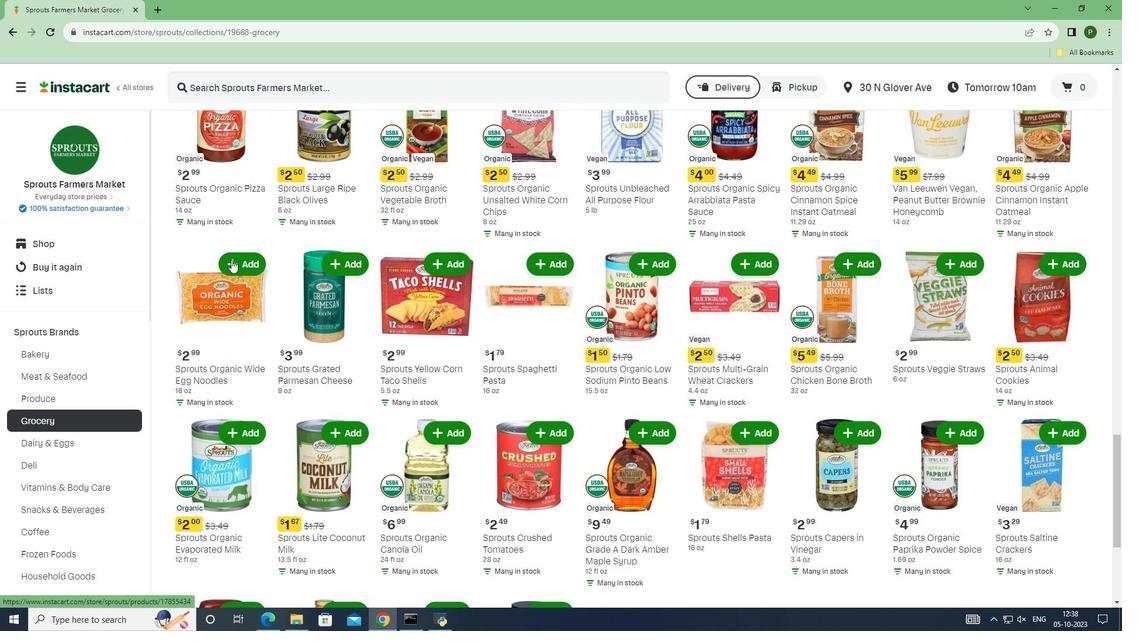 
Action: Mouse scrolled (231, 260) with delta (0, 0)
Screenshot: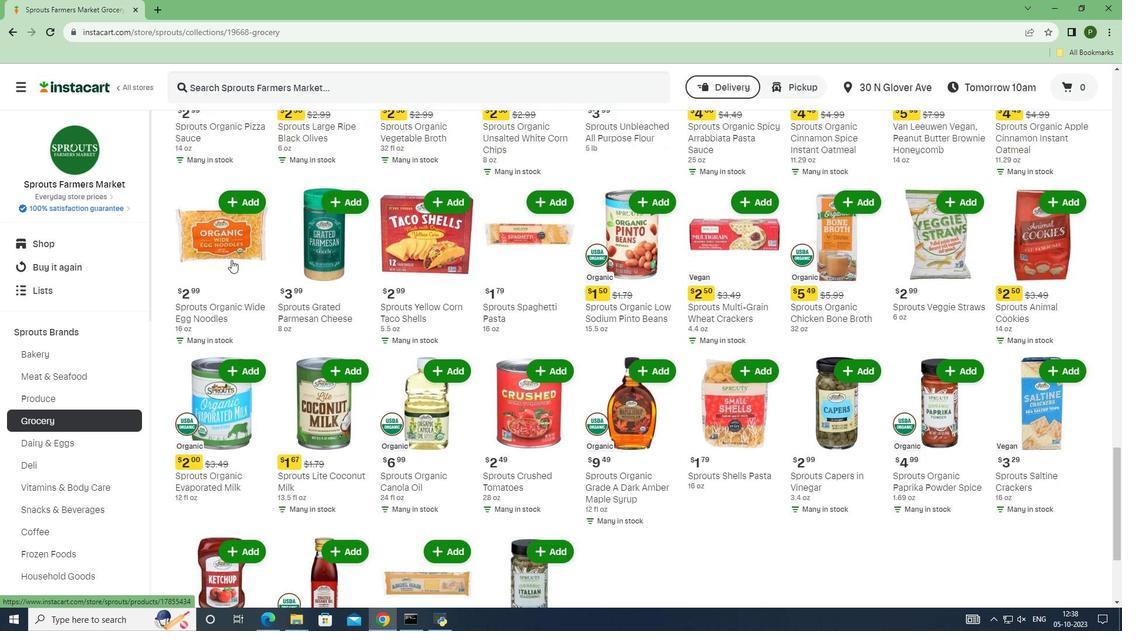 
Action: Mouse scrolled (231, 259) with delta (0, 0)
Screenshot: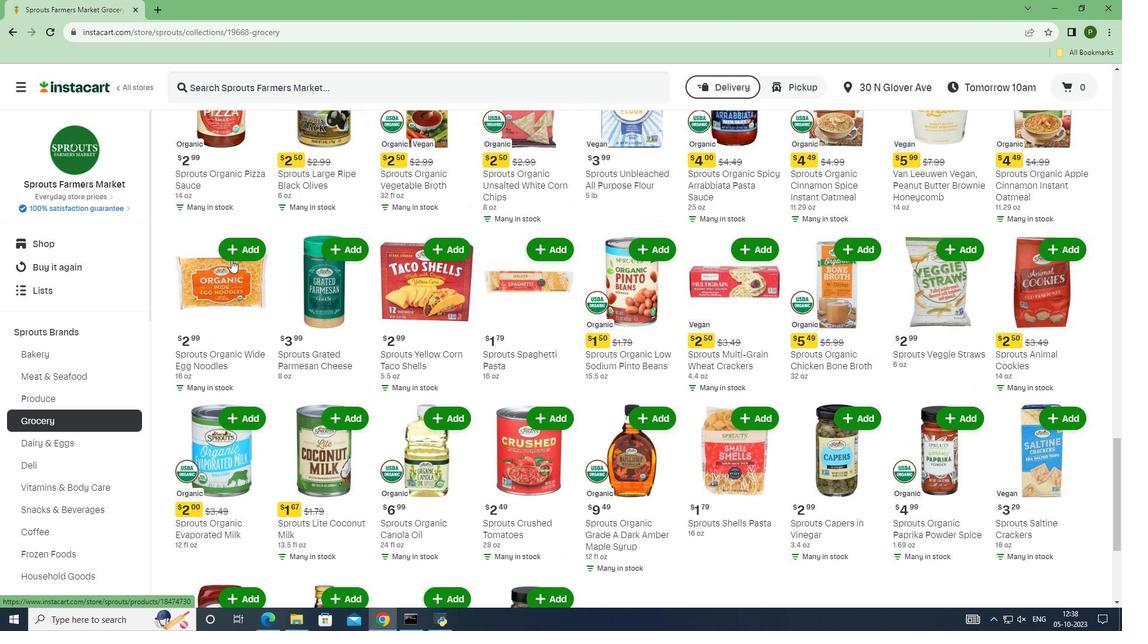 
Action: Mouse scrolled (231, 259) with delta (0, 0)
Screenshot: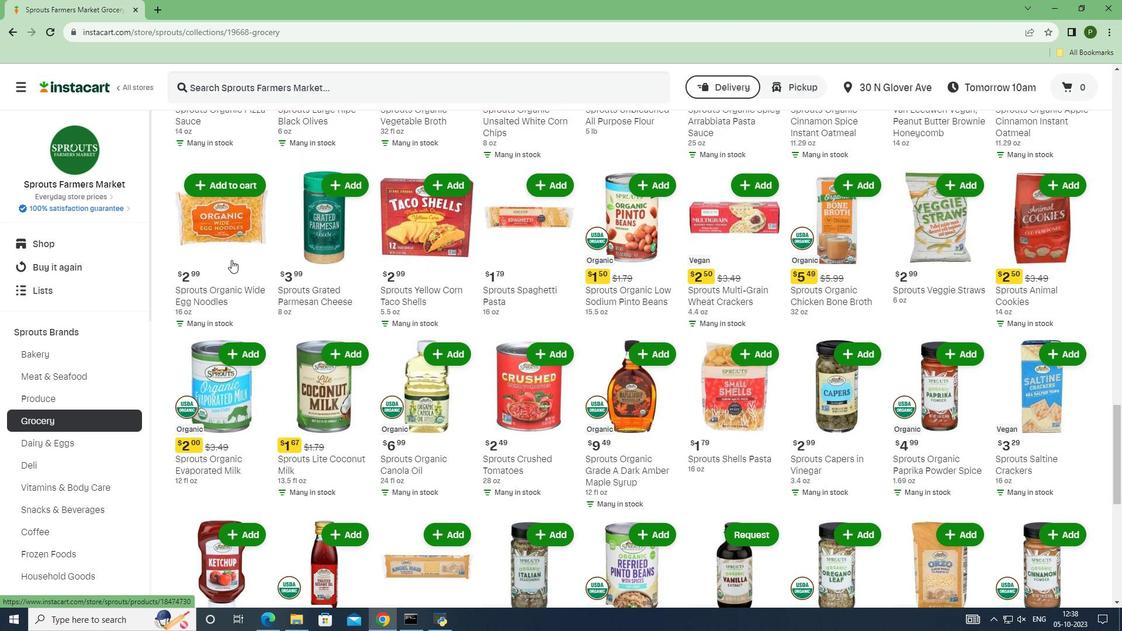 
Action: Mouse scrolled (231, 259) with delta (0, 0)
Screenshot: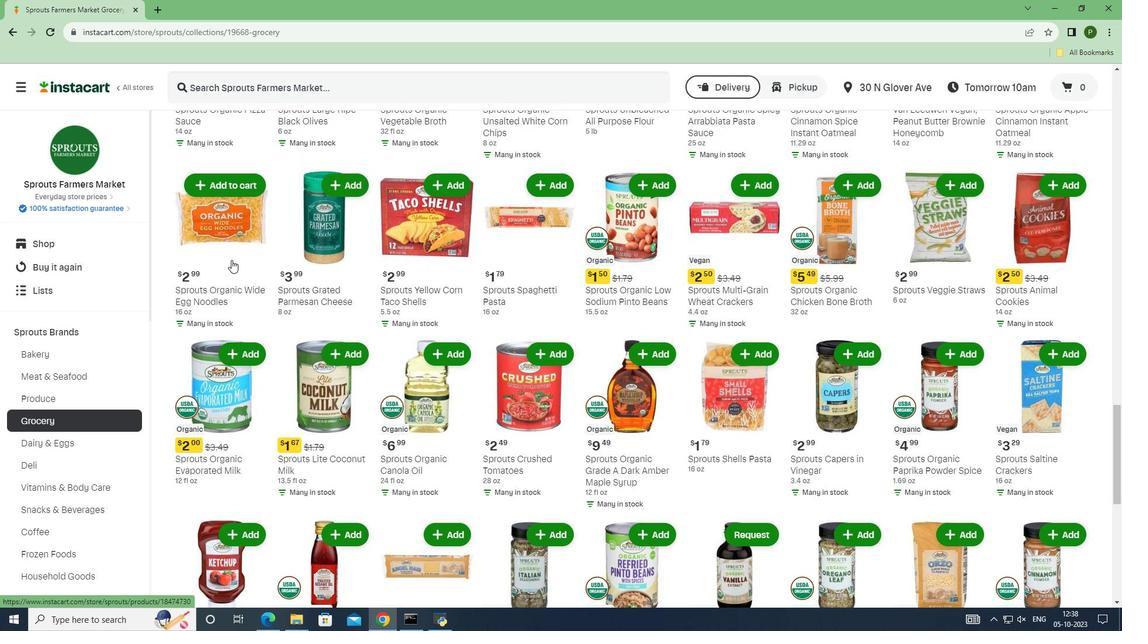 
Action: Mouse scrolled (231, 259) with delta (0, 0)
Screenshot: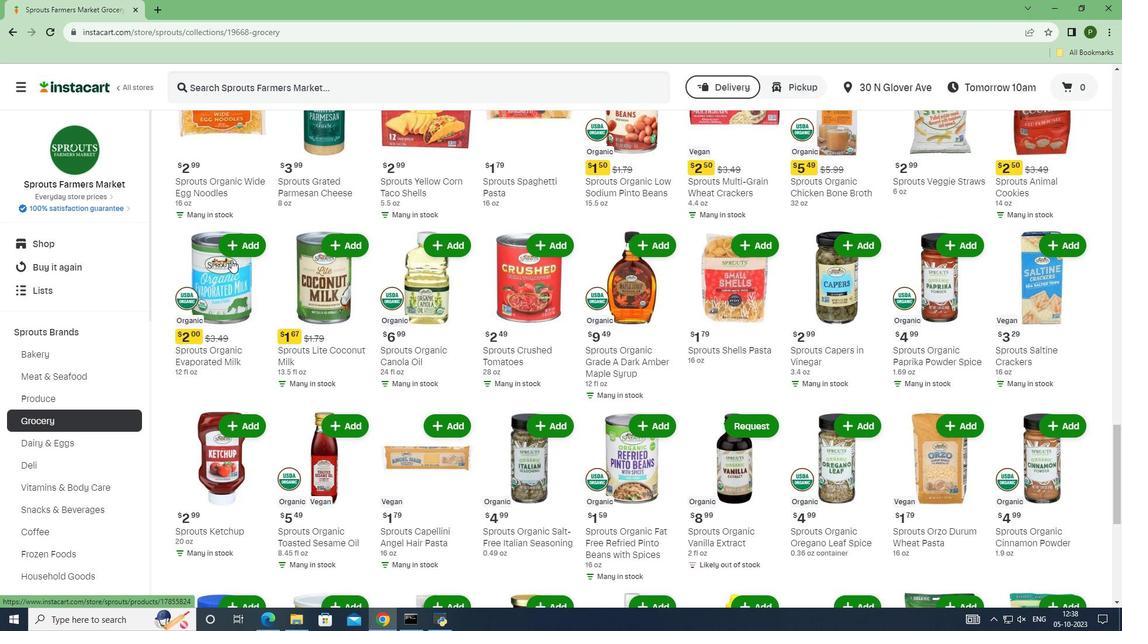 
Action: Mouse scrolled (231, 259) with delta (0, 0)
Screenshot: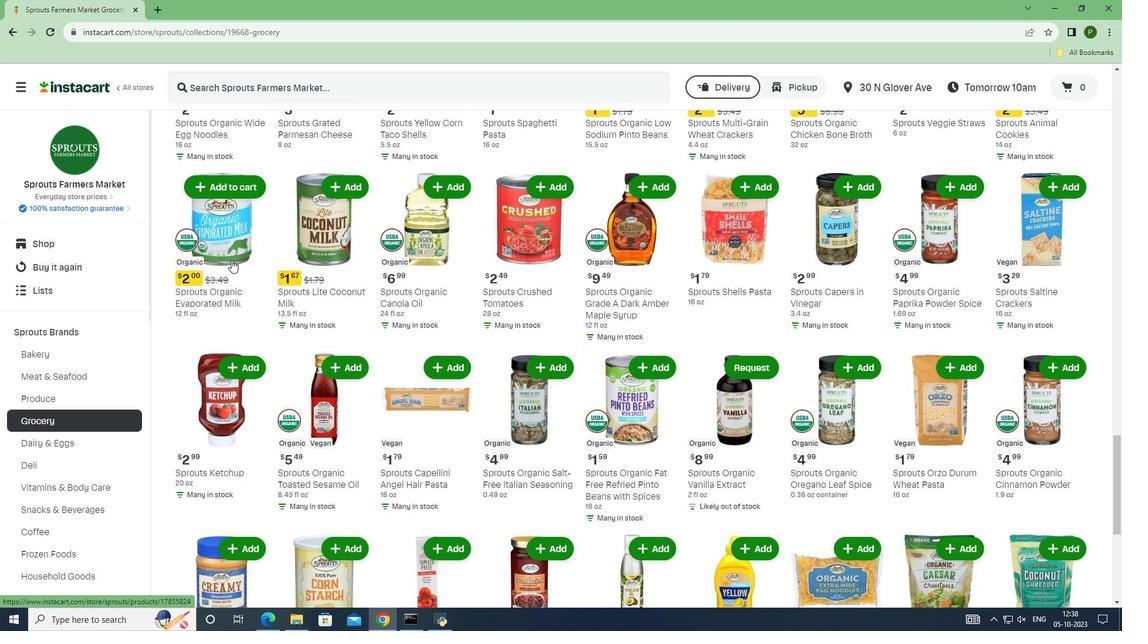 
Action: Mouse scrolled (231, 259) with delta (0, 0)
Screenshot: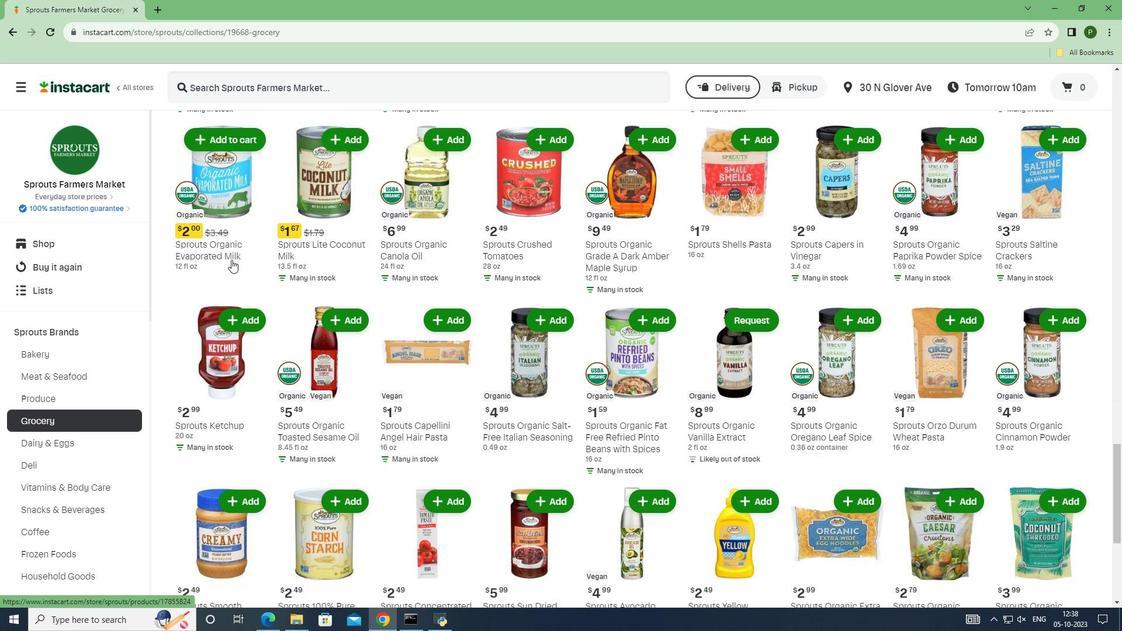 
Action: Mouse scrolled (231, 260) with delta (0, 0)
Screenshot: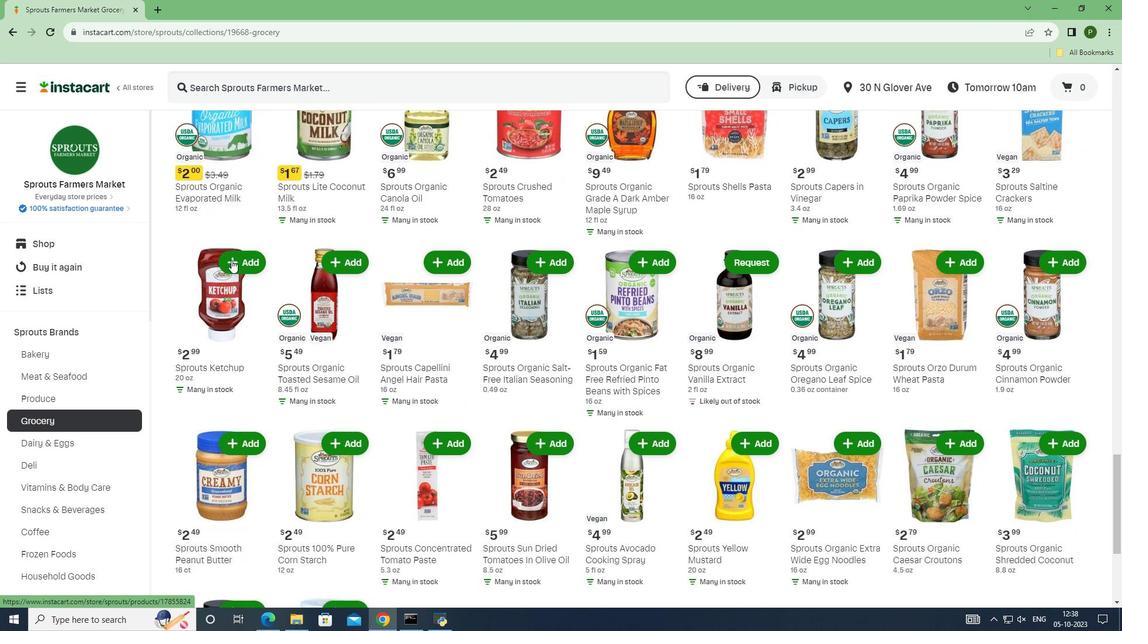 
Action: Mouse scrolled (231, 259) with delta (0, 0)
Screenshot: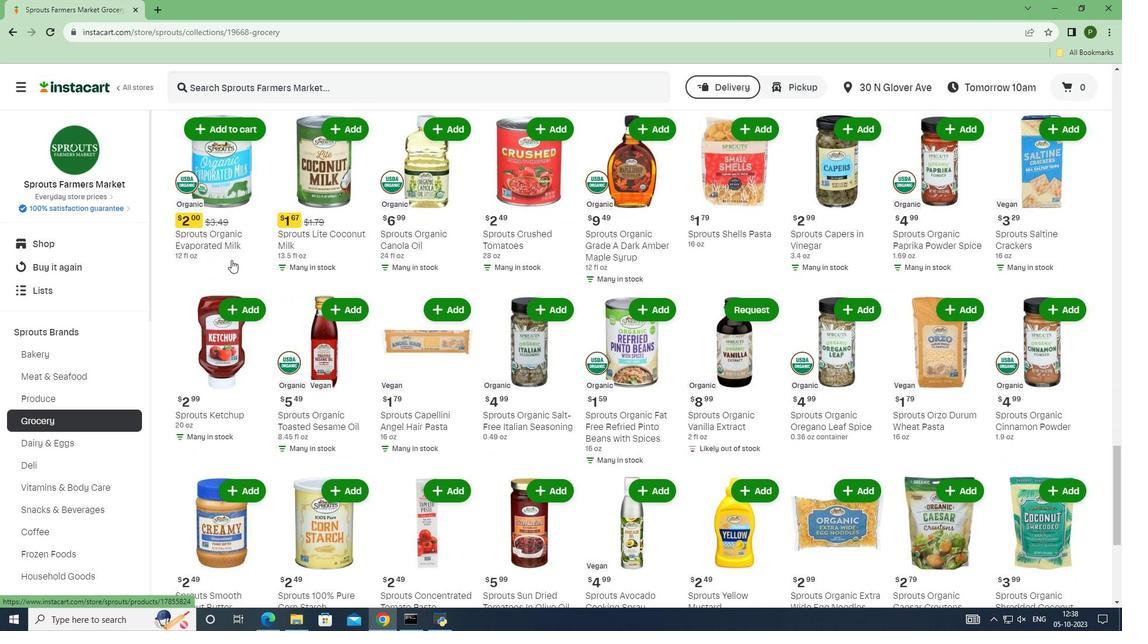 
Action: Mouse scrolled (231, 259) with delta (0, 0)
Screenshot: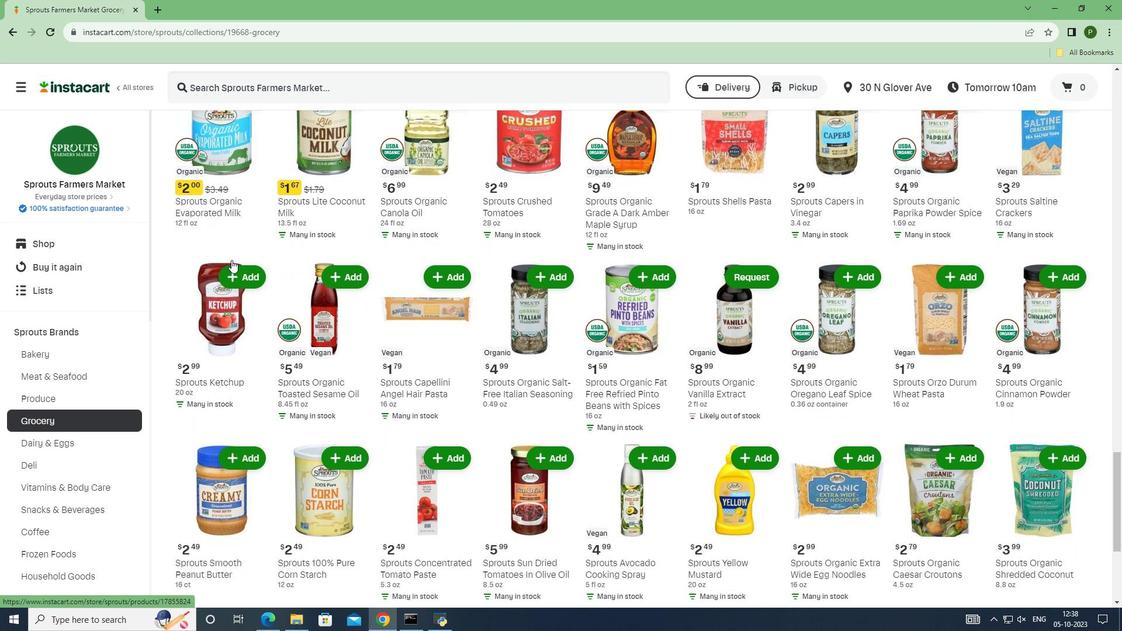 
Action: Mouse scrolled (231, 259) with delta (0, 0)
Screenshot: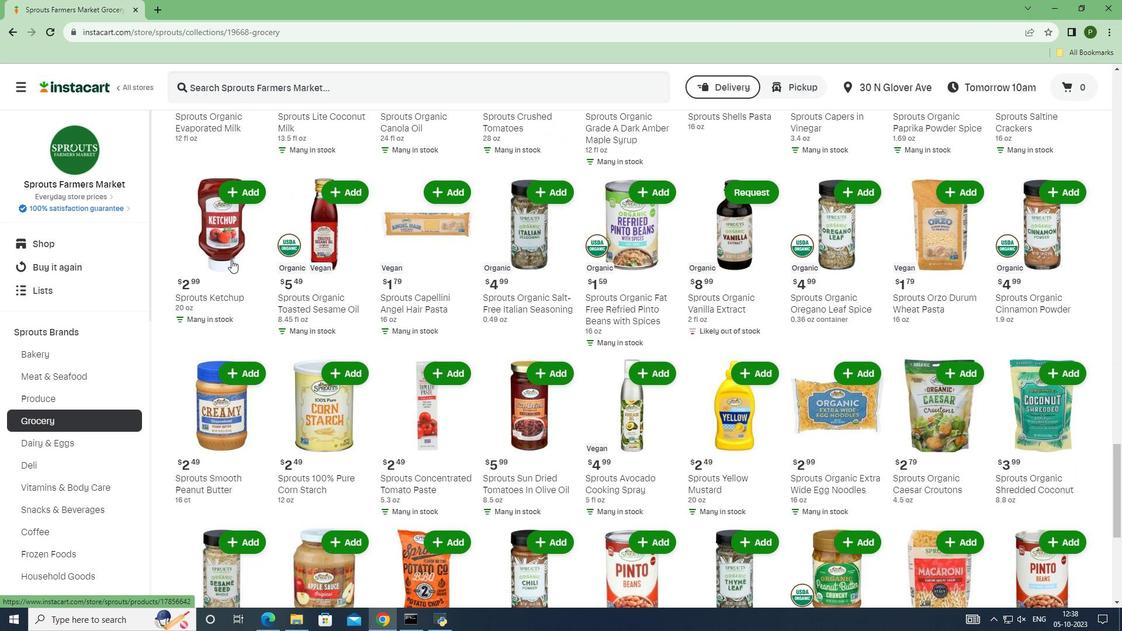 
Action: Mouse scrolled (231, 259) with delta (0, 0)
Screenshot: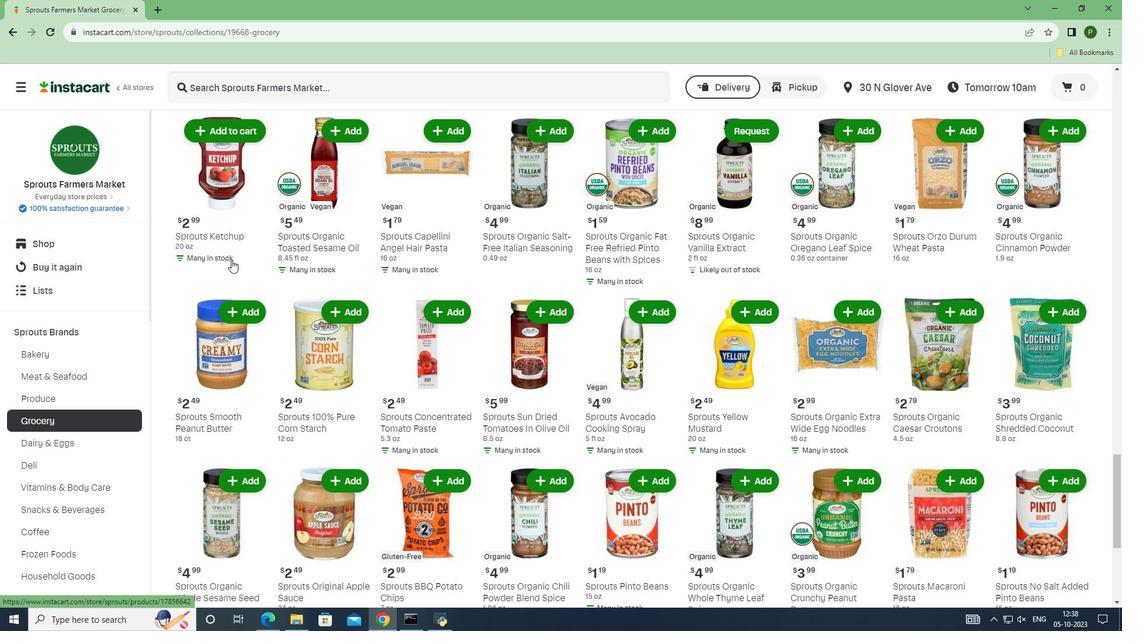 
Action: Mouse scrolled (231, 259) with delta (0, 0)
Screenshot: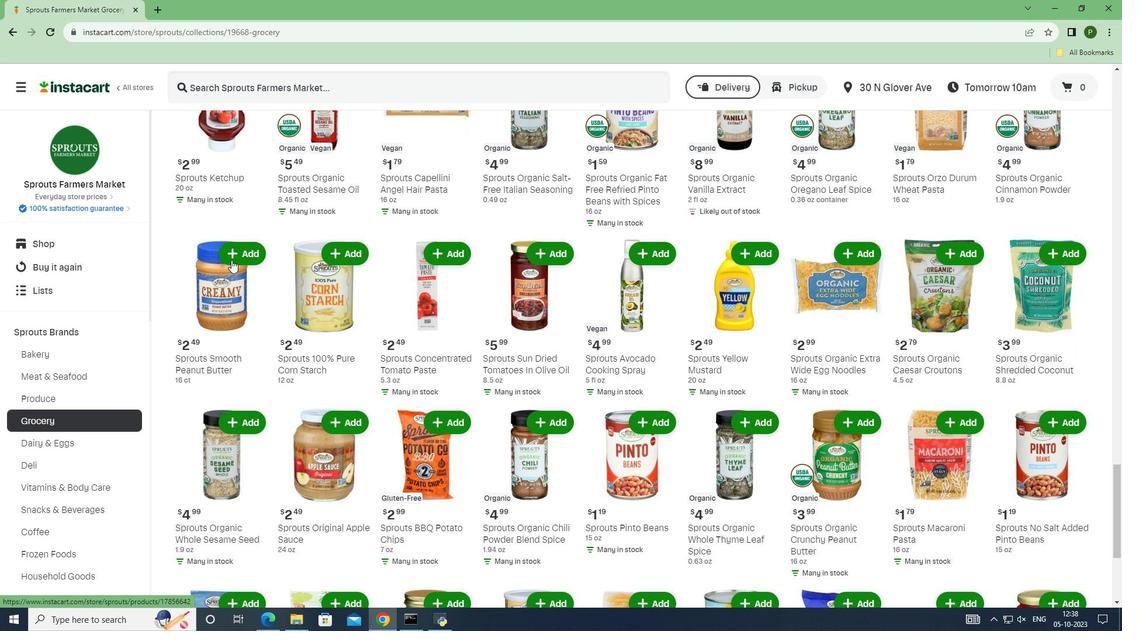 
Action: Mouse scrolled (231, 259) with delta (0, 0)
Screenshot: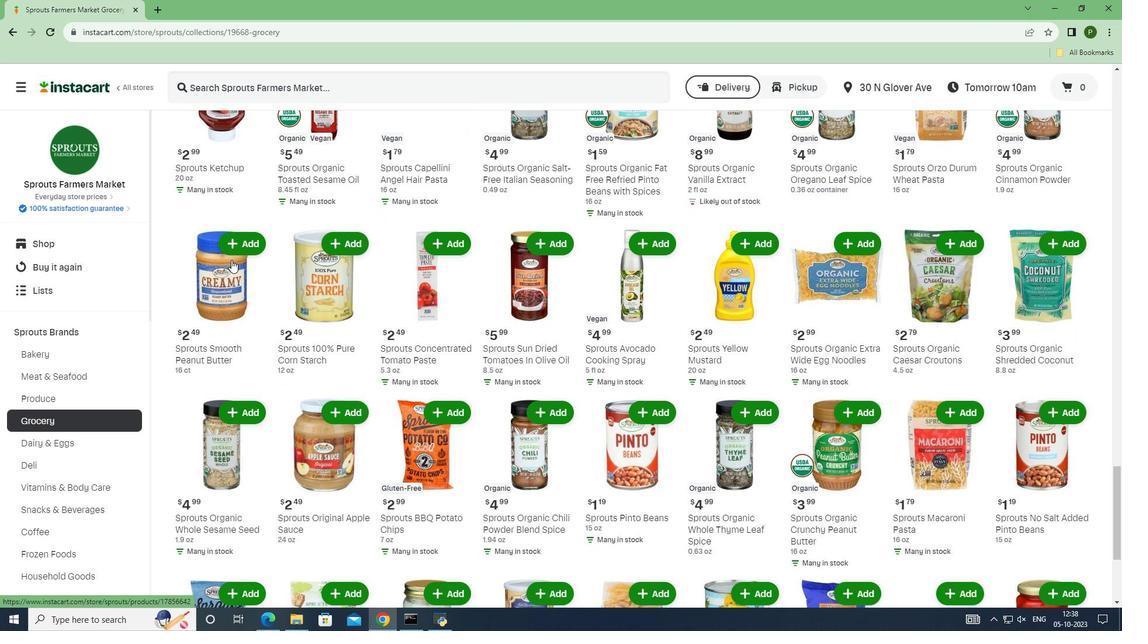
Action: Mouse scrolled (231, 259) with delta (0, 0)
Screenshot: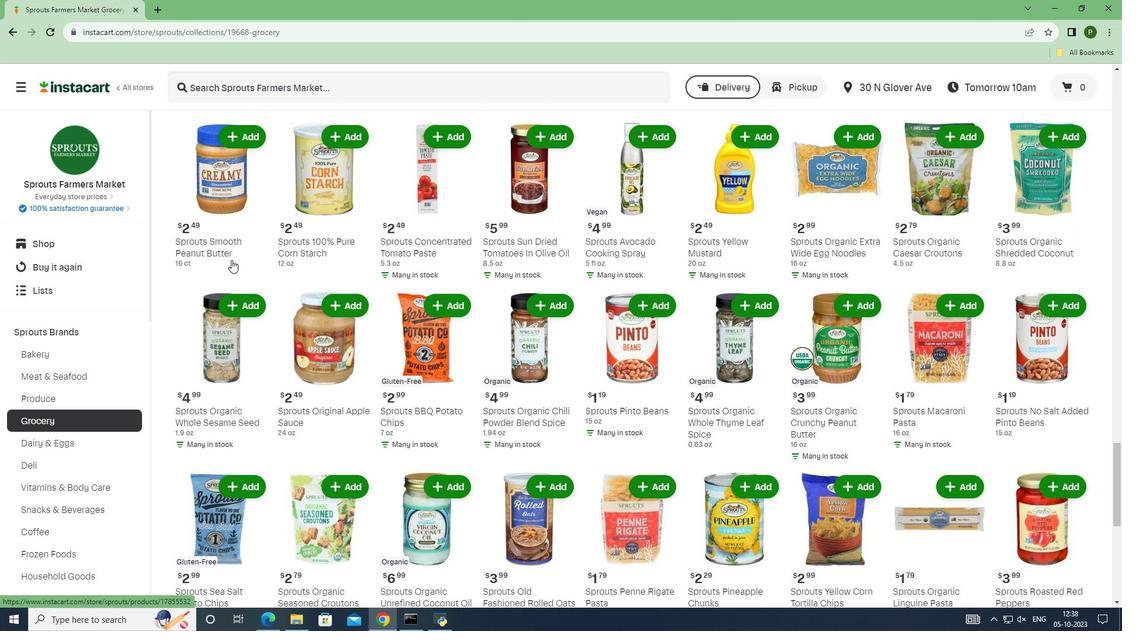 
Action: Mouse scrolled (231, 259) with delta (0, 0)
Screenshot: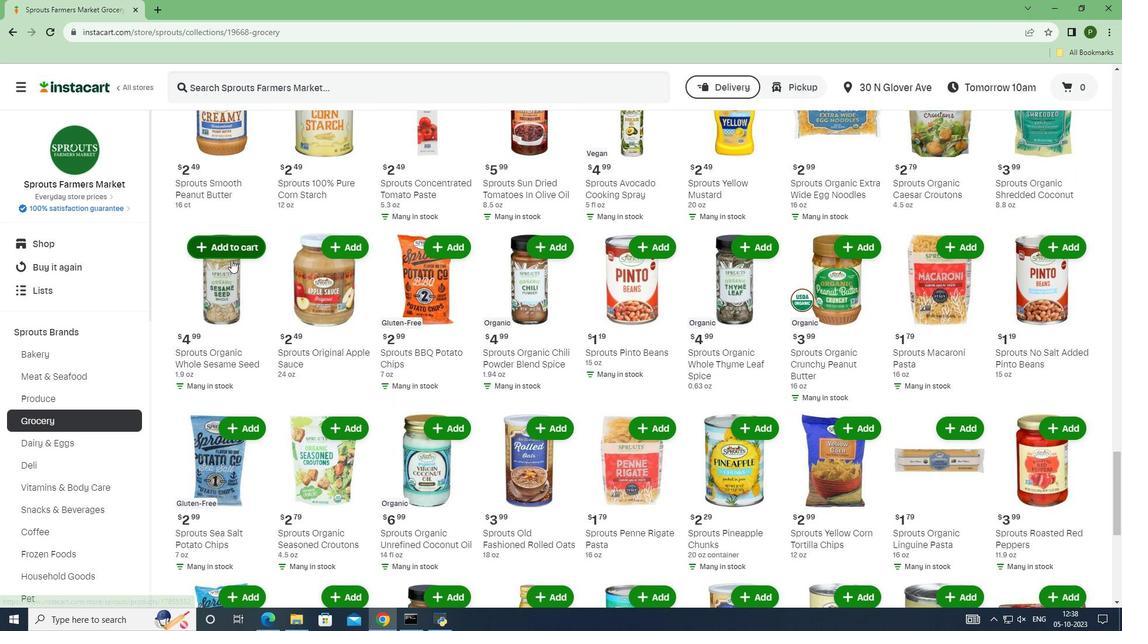 
Action: Mouse scrolled (231, 259) with delta (0, 0)
Screenshot: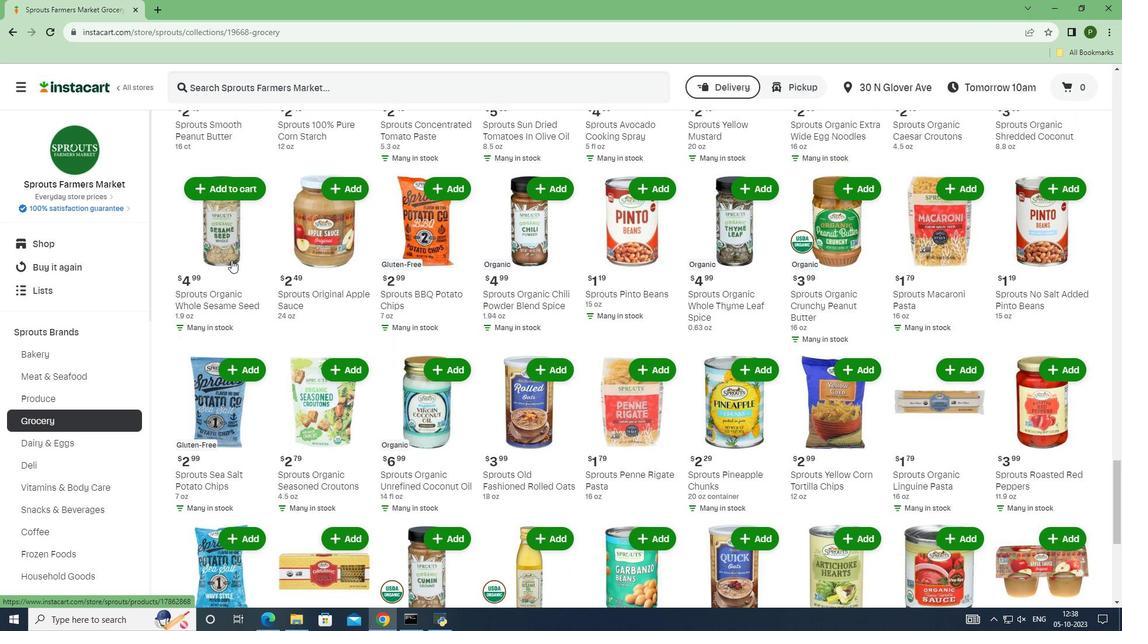 
Action: Mouse scrolled (231, 259) with delta (0, 0)
Screenshot: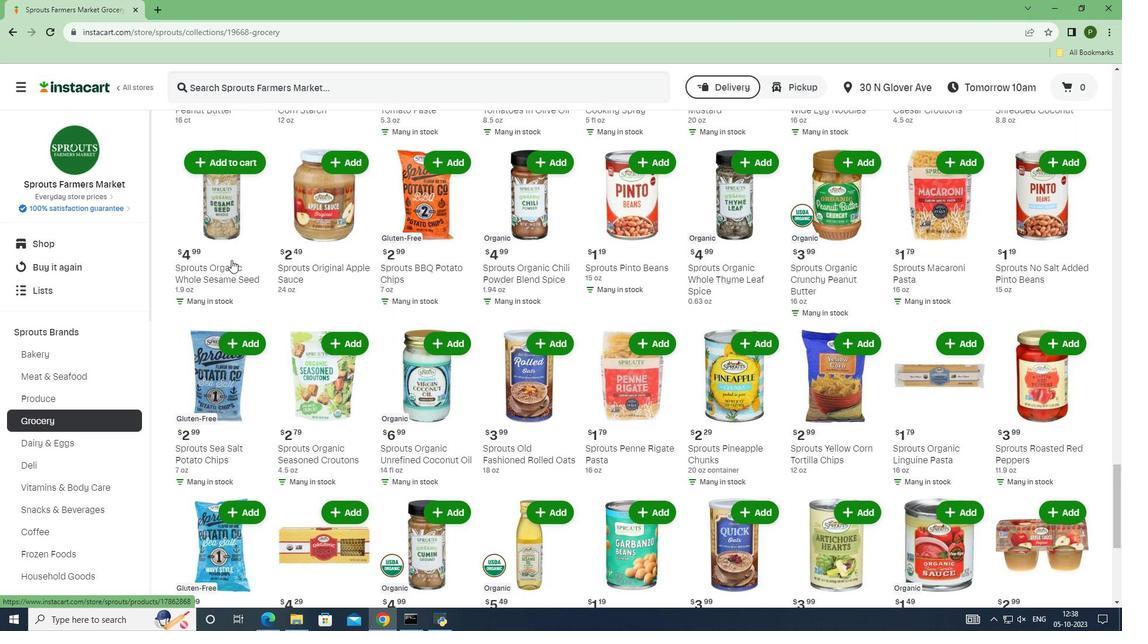 
Action: Mouse scrolled (231, 259) with delta (0, 0)
Screenshot: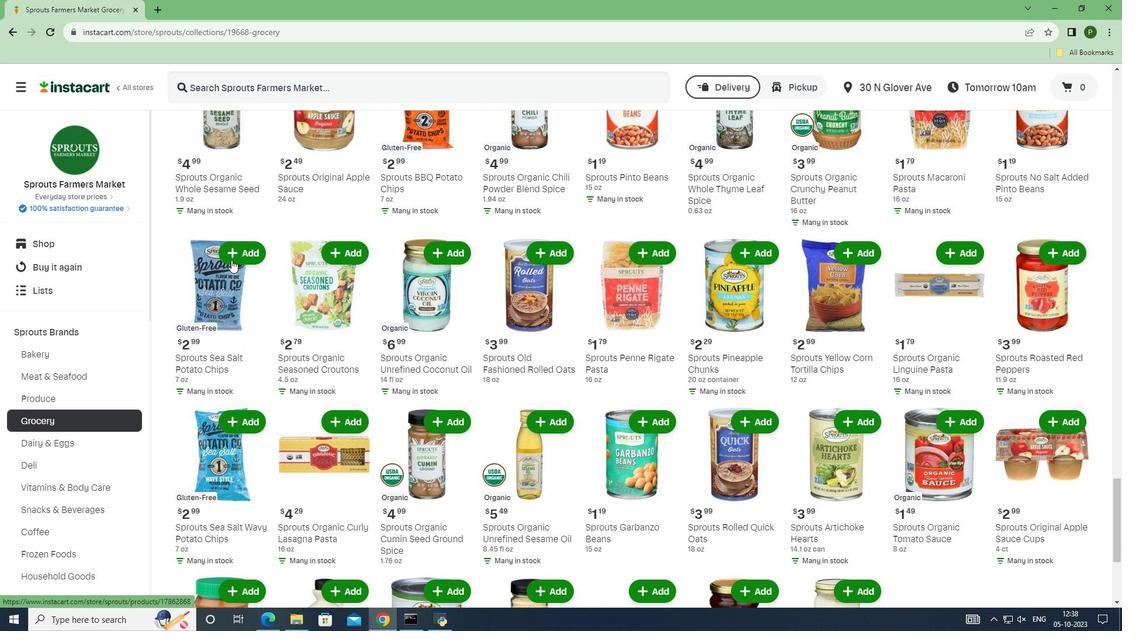 
Action: Mouse scrolled (231, 259) with delta (0, 0)
Screenshot: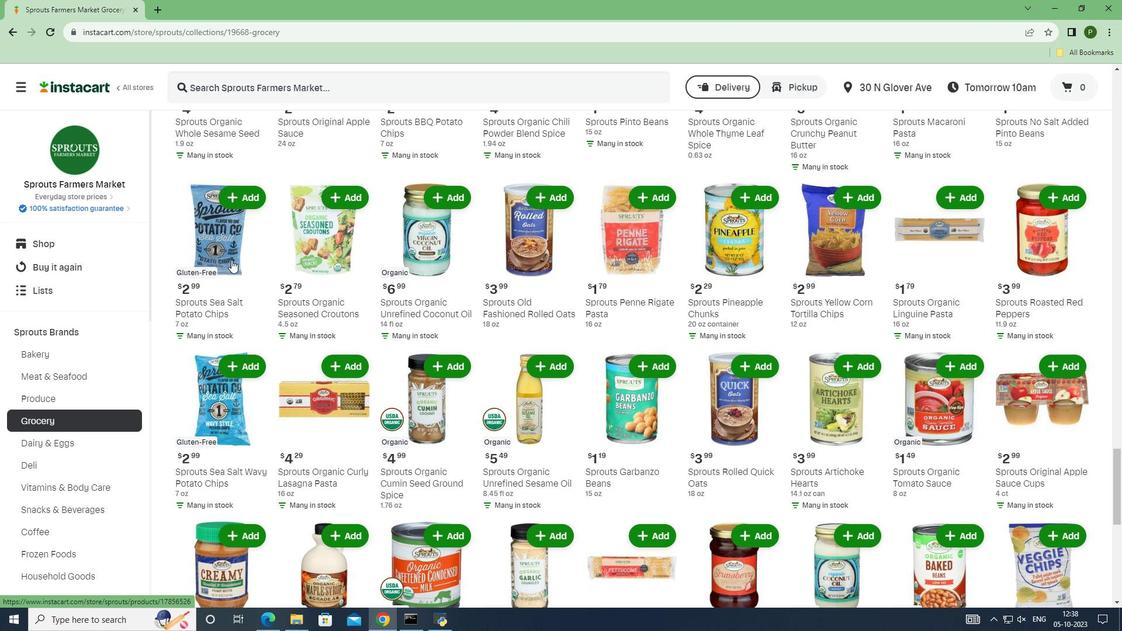 
Action: Mouse scrolled (231, 259) with delta (0, 0)
Screenshot: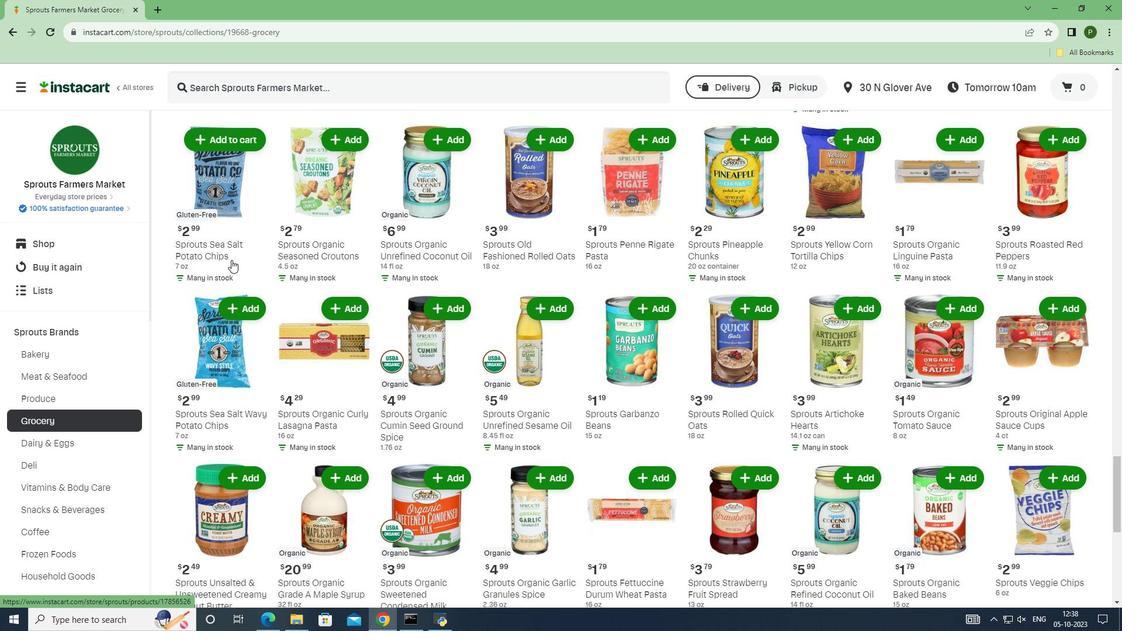 
Action: Mouse scrolled (231, 259) with delta (0, 0)
Screenshot: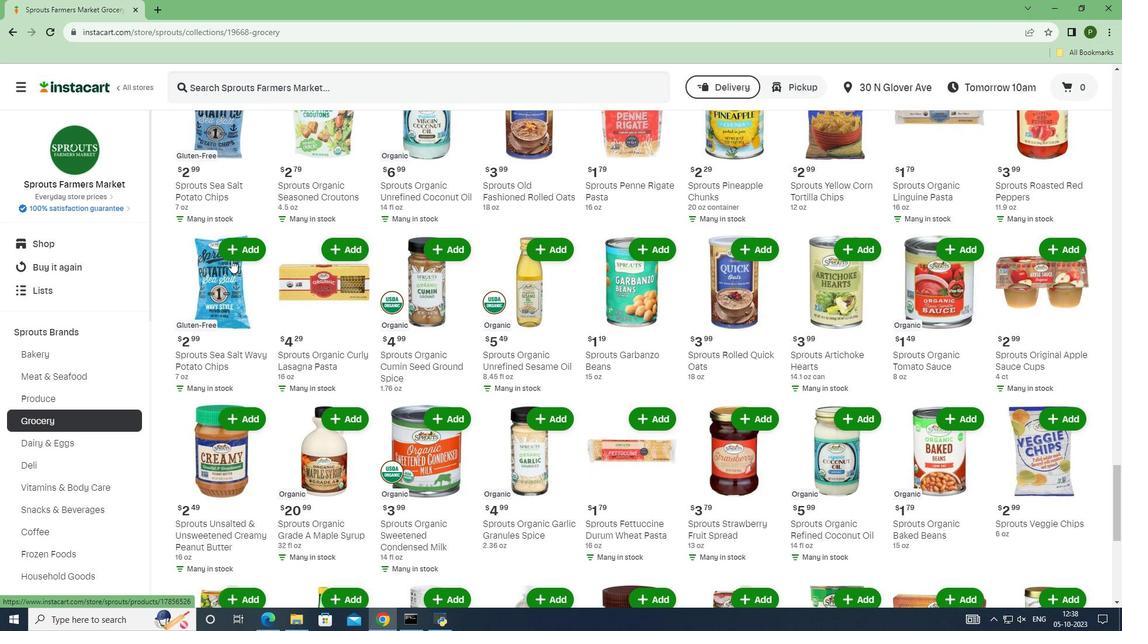 
Action: Mouse scrolled (231, 259) with delta (0, 0)
Screenshot: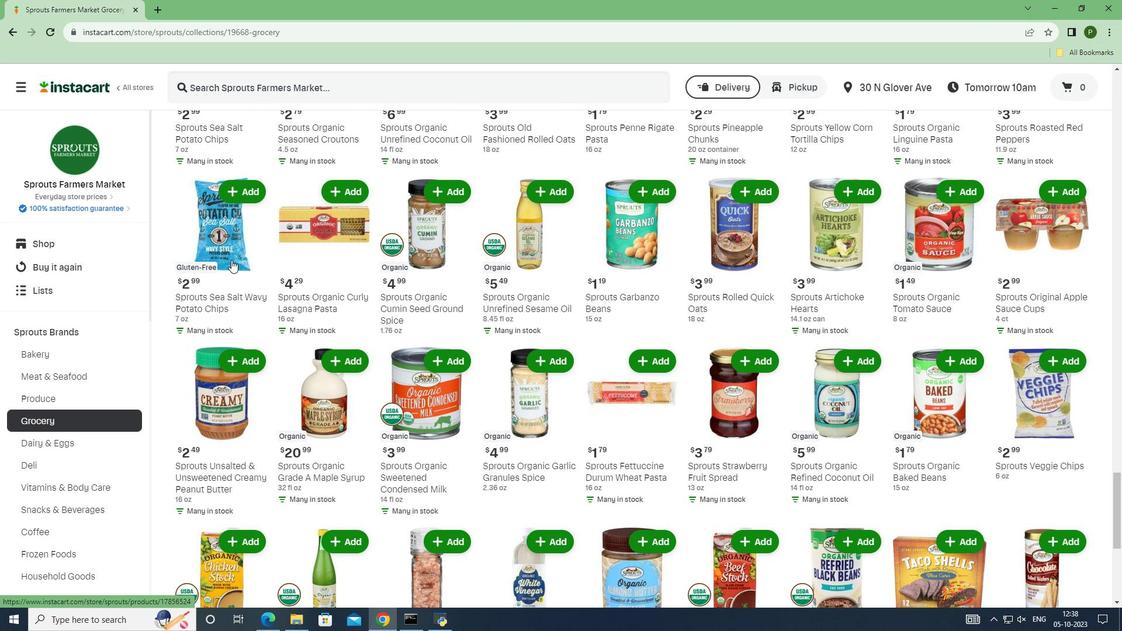 
Action: Mouse moved to (746, 301)
Screenshot: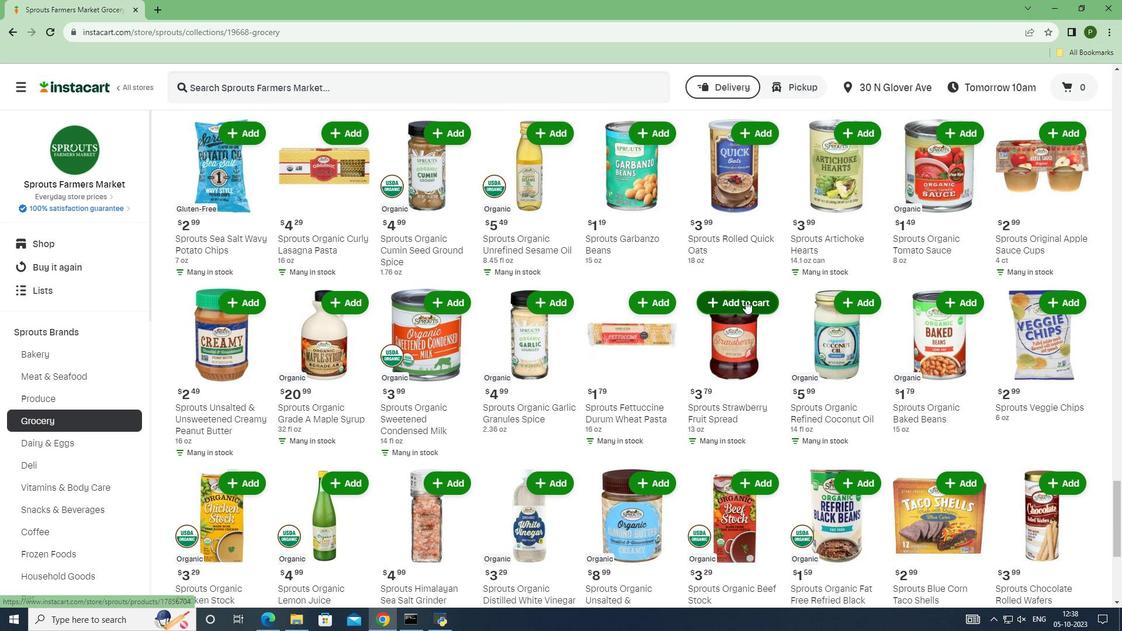 
Action: Mouse pressed left at (746, 301)
Screenshot: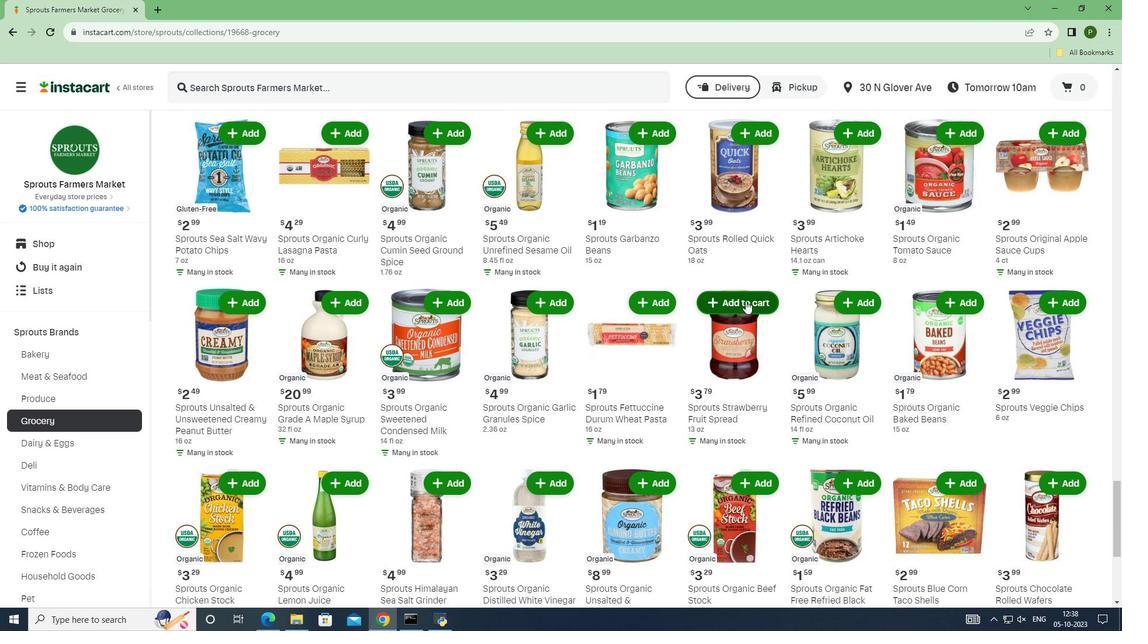 
